 Task: Open an excel sheet and write heading  Rise Sales. Add 10 people name  'David White, Emily Green, Andrew Baker, Madison Evans, Logan King, Grace Hill, Gabriel Young, Elizabeth Flores, Samuel Reed, Avery Nelson'Item code in between  2020-2080. Product range in between  1000-10000. Add Products   TOMS Shoe, UGG Shoe, Wolverine Shoe, Z-Coil Shoe, Adidas shoe, Gucci T-shirt, Louis Vuitton bag, Zara Shirt, H&M jeans, Chanel perfume.Choose quantity  1 to 10 commission 2 percent Total Add Amount. Save page  Rise Sales templetes book
Action: Mouse moved to (105, 175)
Screenshot: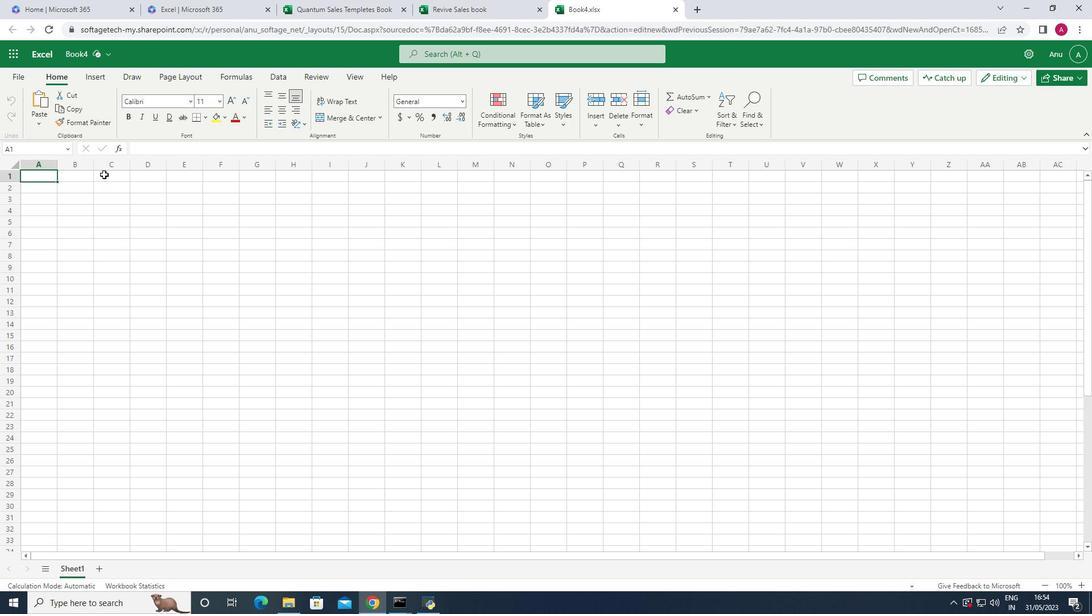 
Action: Mouse pressed left at (105, 175)
Screenshot: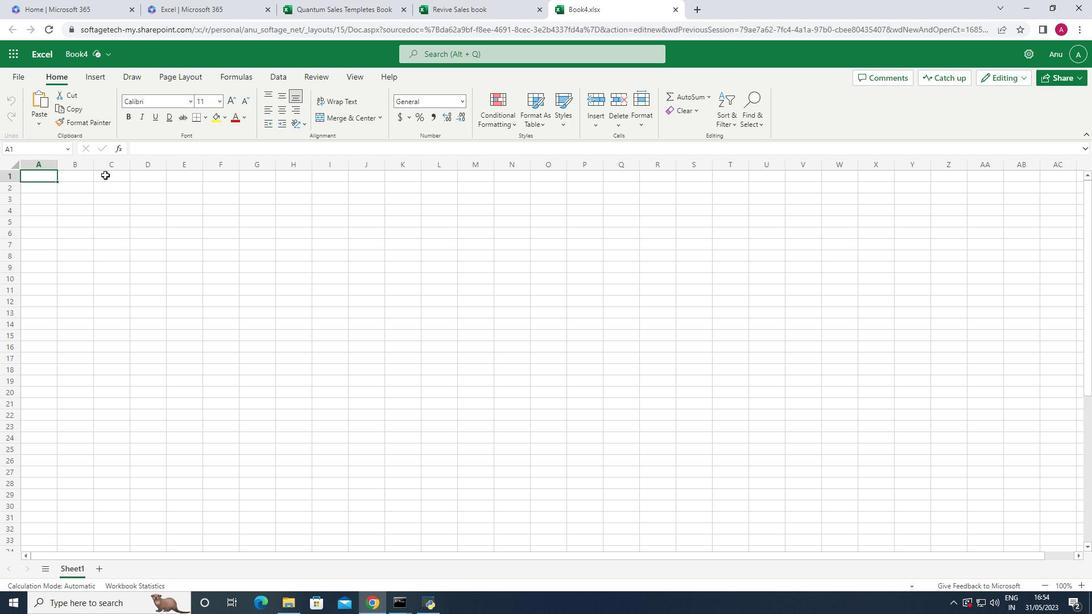 
Action: Key pressed <Key.shift><Key.shift><Key.shift><Key.shift><Key.shift><Key.shift><Key.shift>Rise<Key.space><Key.shift>Sales<Key.down>
Screenshot: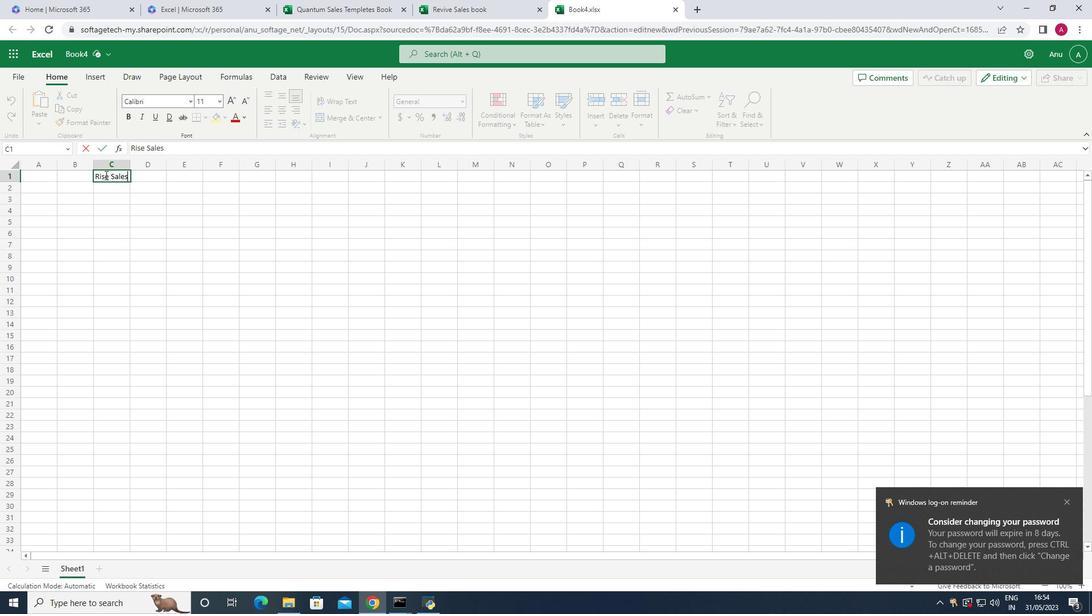 
Action: Mouse moved to (1063, 501)
Screenshot: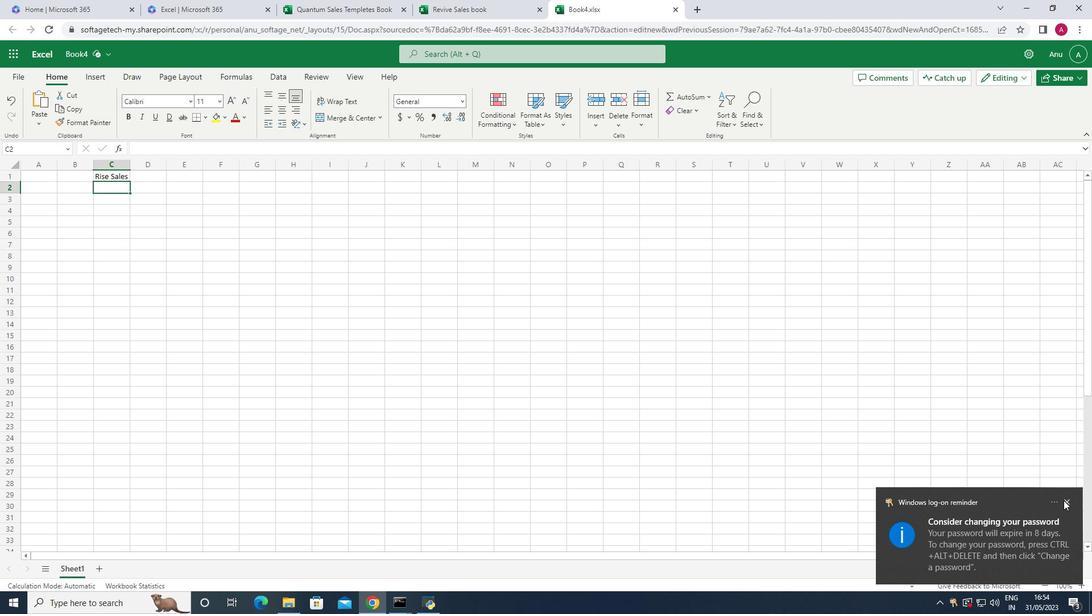 
Action: Mouse pressed left at (1063, 501)
Screenshot: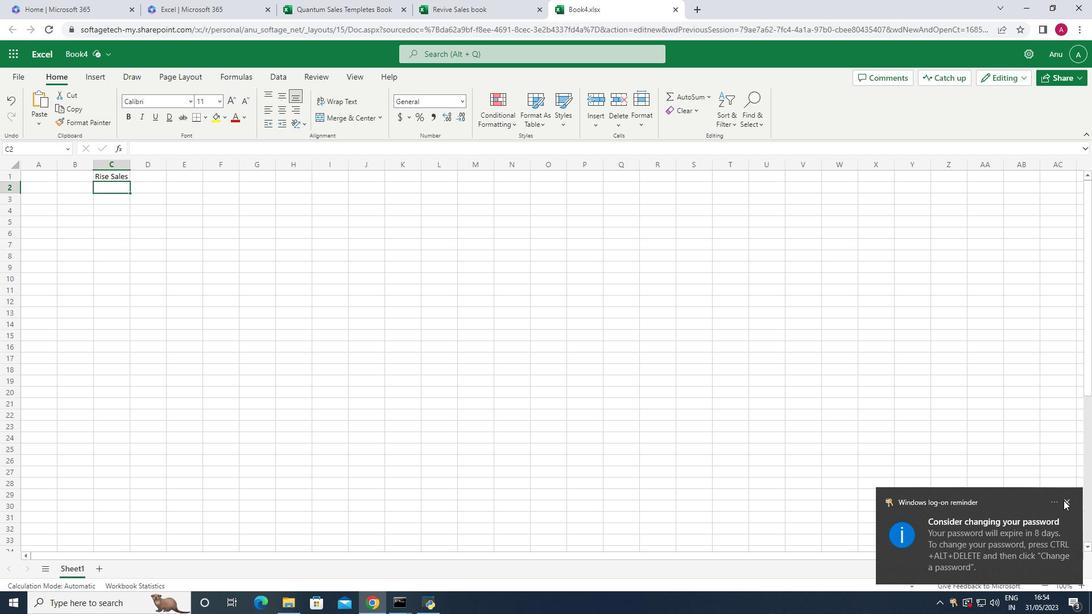 
Action: Mouse moved to (48, 190)
Screenshot: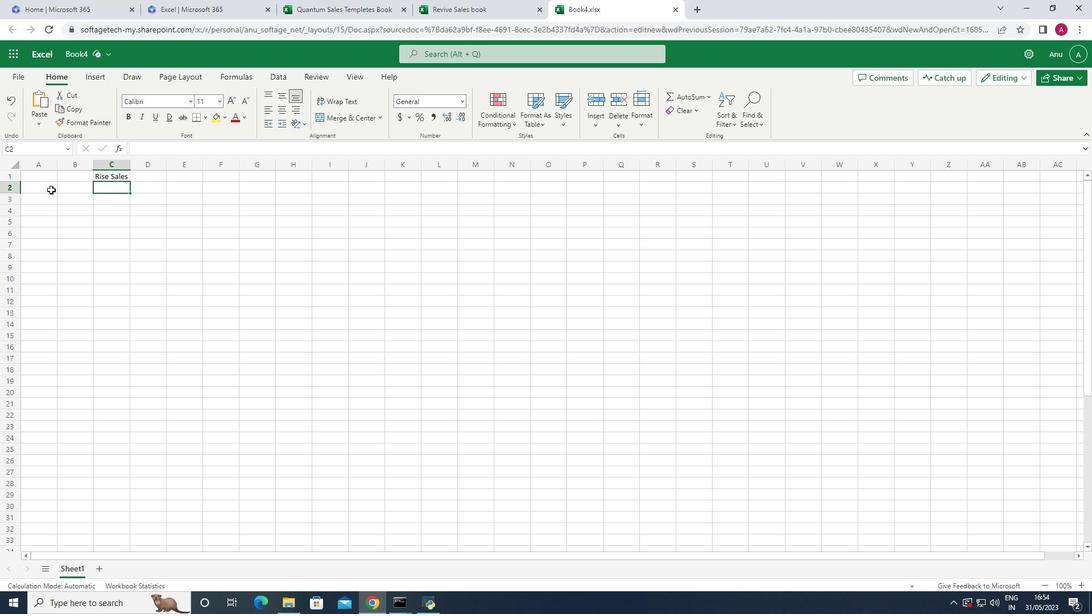 
Action: Mouse pressed left at (48, 190)
Screenshot: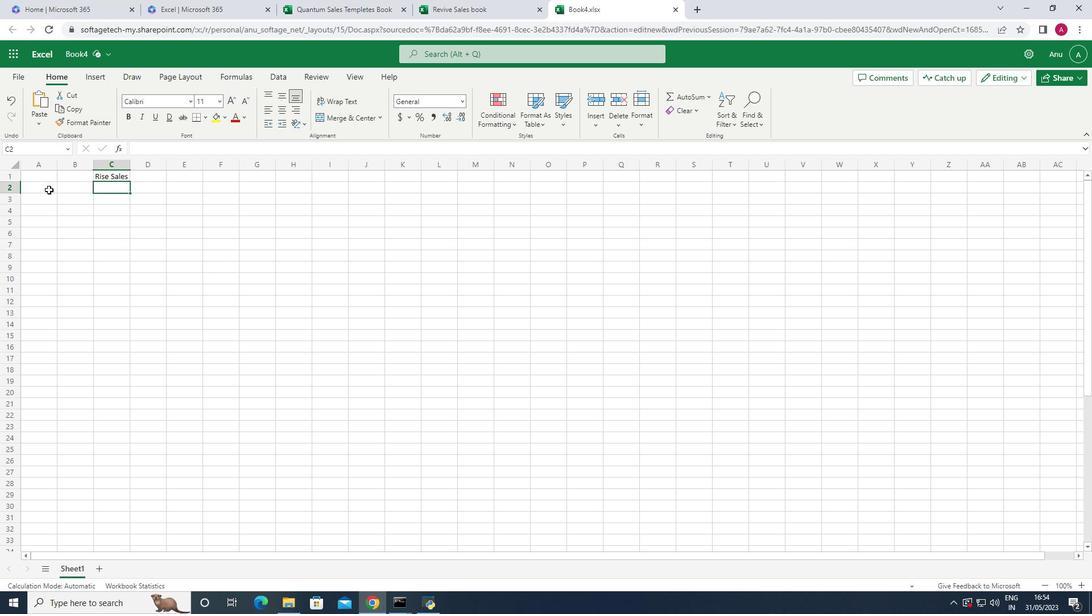 
Action: Key pressed <Key.shift>Name<Key.down><Key.shift>David<Key.space><Key.shift>White<Key.down><Key.shift>Emily<Key.space><Key.shift><Key.shift><Key.shift><Key.shift><Key.shift><Key.shift>Green<Key.down><Key.shift>Andrew<Key.space><Key.shift>Baker<Key.down><Key.shift>Madison<Key.space><Key.shift>Evans<Key.down><Key.shift>Logan<Key.space><Key.shift>King<Key.down><Key.shift><Key.shift><Key.shift><Key.shift><Key.shift><Key.shift><Key.shift><Key.shift><Key.shift><Key.shift><Key.shift>Grace<Key.space><Key.shift><Key.shift><Key.shift><Key.shift>Hill<Key.down><Key.shift>Gar<Key.backspace>briel<Key.space><Key.shift>Young<Key.down><Key.shift>Elizabeth<Key.space><Key.shift><Key.shift><Key.shift>Flores<Key.down><Key.shift>Samuel<Key.space><Key.shift>Reed<Key.down><Key.shift>Avery<Key.space><Key.shift>Nelson
Screenshot: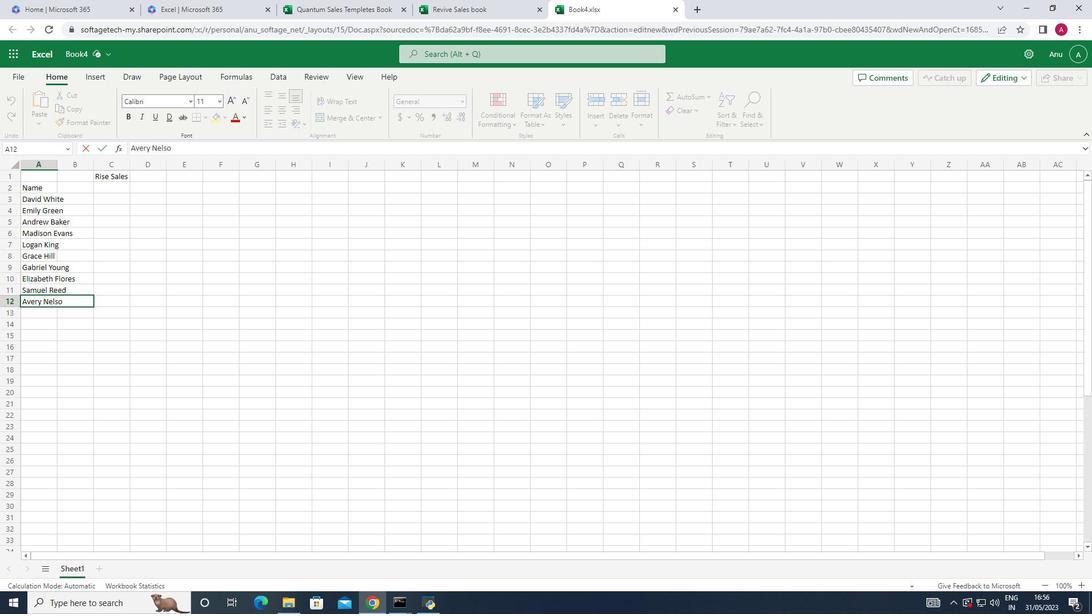 
Action: Mouse moved to (55, 161)
Screenshot: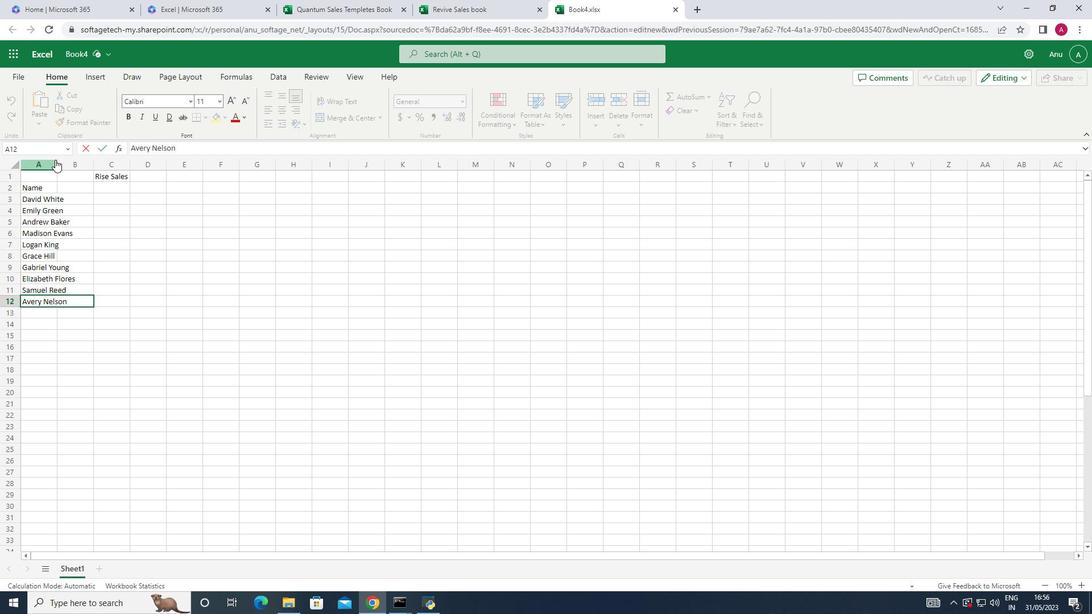 
Action: Mouse pressed left at (55, 161)
Screenshot: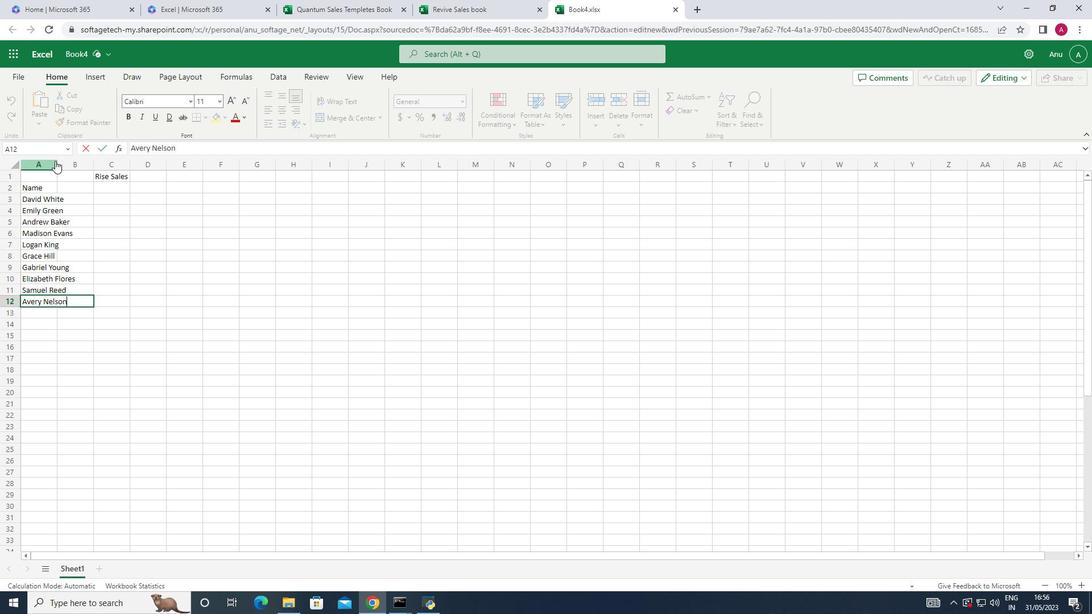 
Action: Mouse moved to (58, 164)
Screenshot: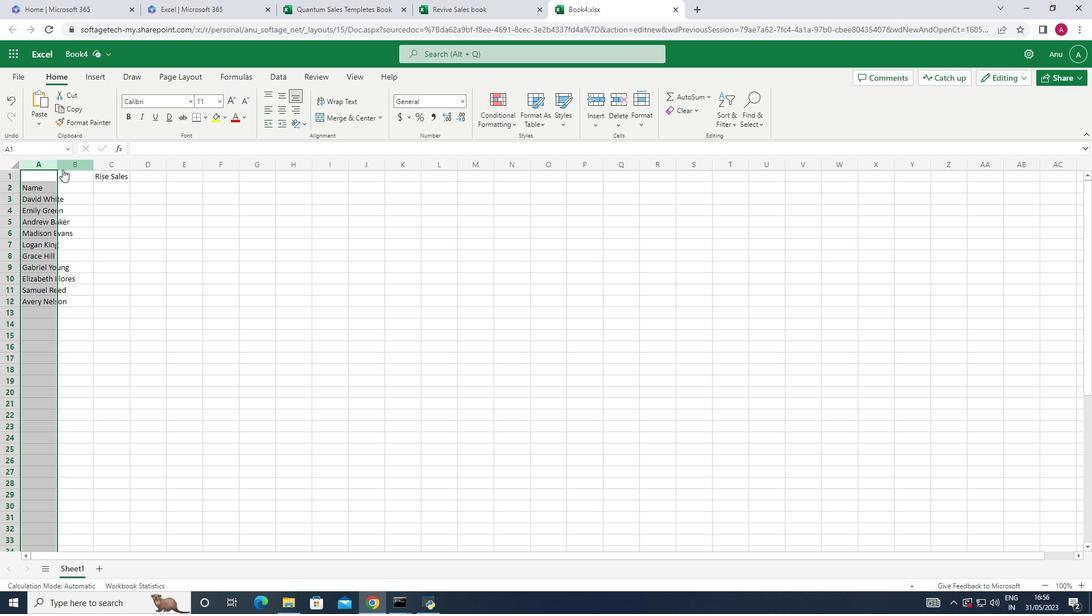 
Action: Mouse pressed left at (58, 164)
Screenshot: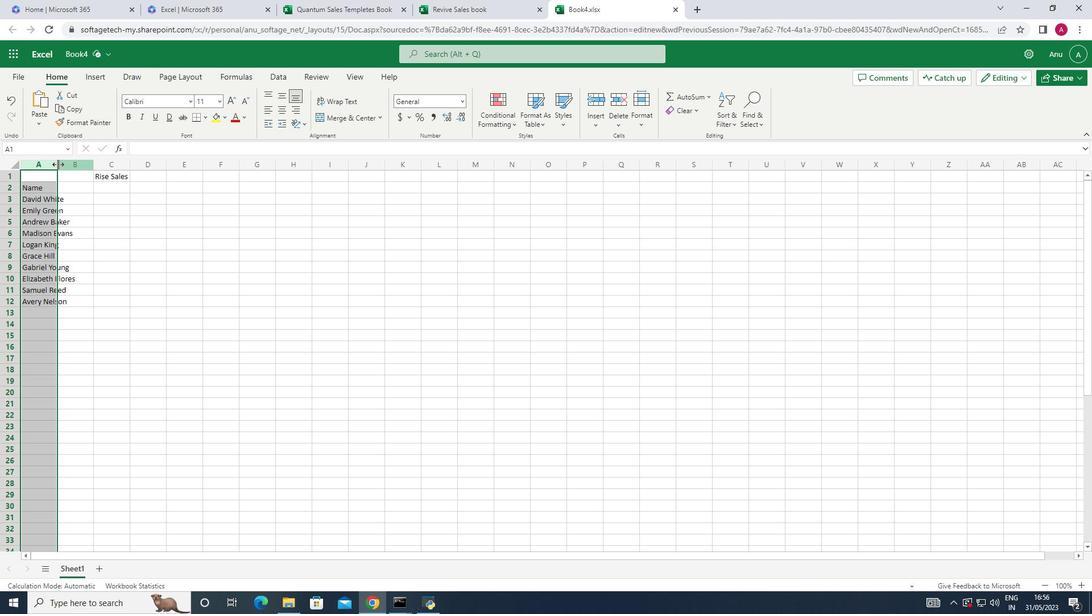 
Action: Mouse pressed left at (58, 164)
Screenshot: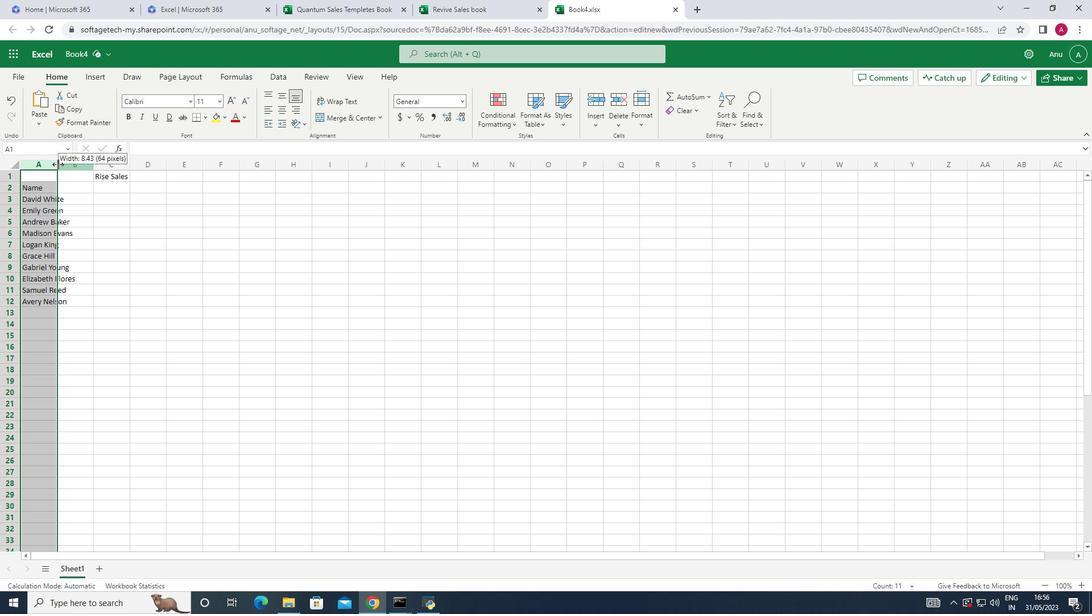 
Action: Mouse moved to (103, 188)
Screenshot: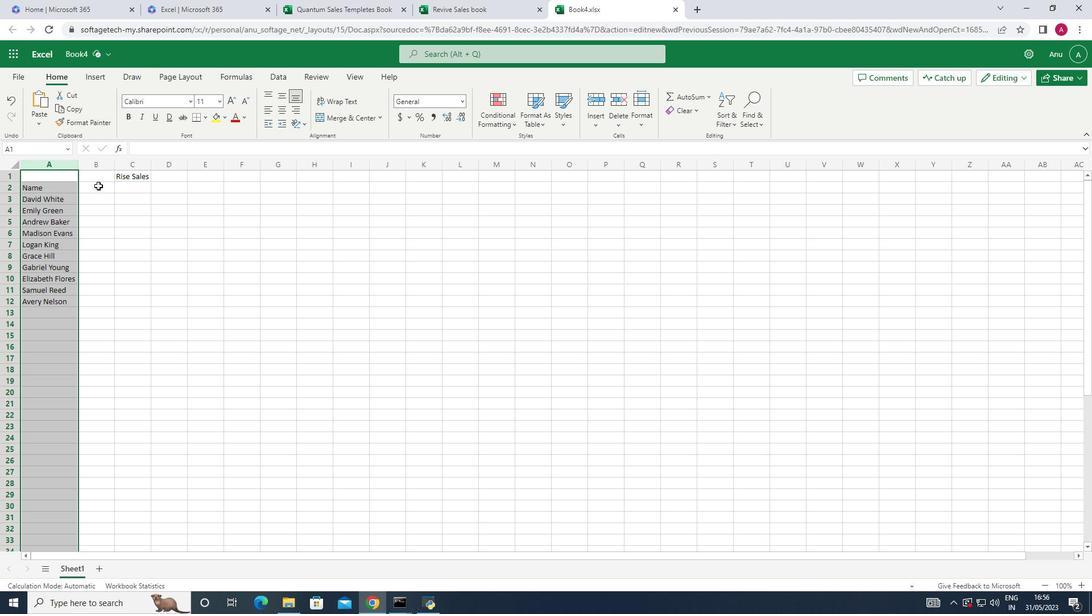 
Action: Mouse pressed left at (103, 188)
Screenshot: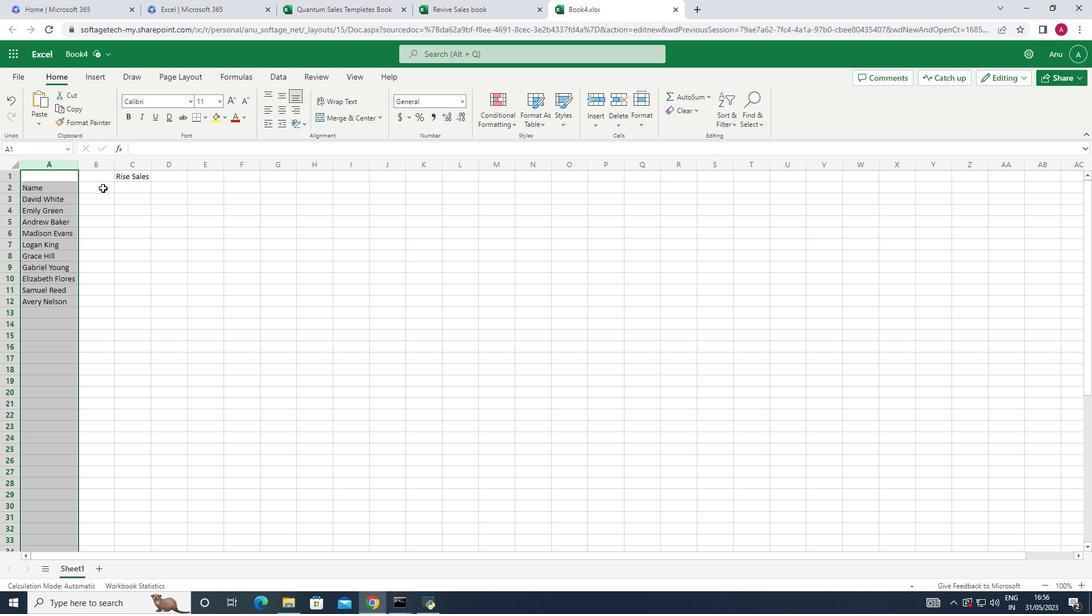 
Action: Key pressed <Key.shift_r><Key.shift_r><Key.shift_r><Key.shift_r><Key.shift_r><Key.shift_r><Key.shift_r><Key.shift_r><Key.shift_r><Key.shift_r><Key.shift_r><Key.shift_r><Key.shift_r><Key.shift_r><Key.shift_r><Key.shift_r><Key.shift_r><Key.shift_r><Key.shift_r><Key.shift_r><Key.shift_r><Key.shift_r><Key.shift_r><Key.shift_r><Key.shift_r><Key.shift_r><Key.shift_r><Key.shift_r><Key.shift_r><Key.shift_r><Key.shift_r><Key.shift_r><Key.shift_r><Key.shift_r><Key.shift_r><Key.shift_r><Key.shift_r><Key.shift_r><Key.shift_r><Key.shift_r><Key.shift_r><Key.shift_r><Key.shift_r><Key.shift_r><Key.shift_r><Key.shift_r><Key.shift_r><Key.shift_r><Key.shift_r><Key.shift_r><Key.shift_r><Key.shift_r>Iteam<Key.space><Key.shift>Code
Screenshot: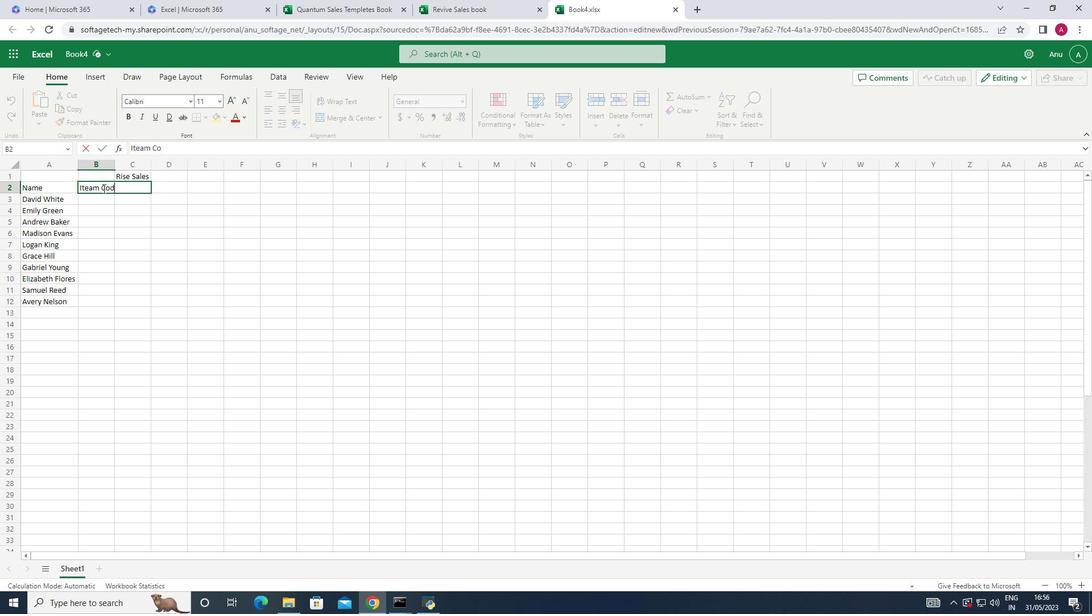 
Action: Mouse moved to (103, 200)
Screenshot: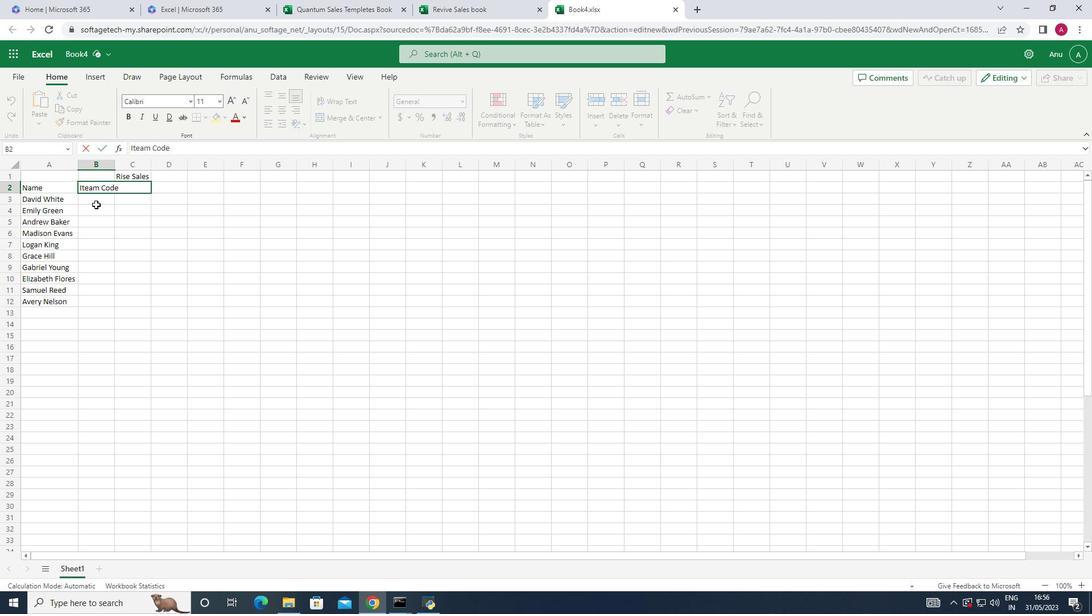 
Action: Mouse pressed left at (103, 200)
Screenshot: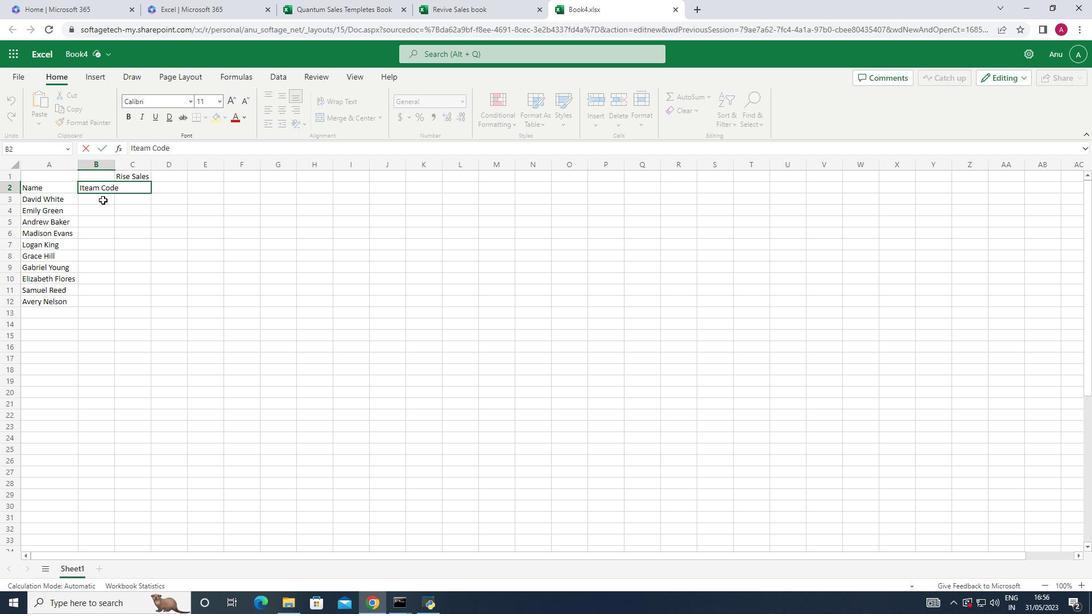 
Action: Mouse moved to (105, 198)
Screenshot: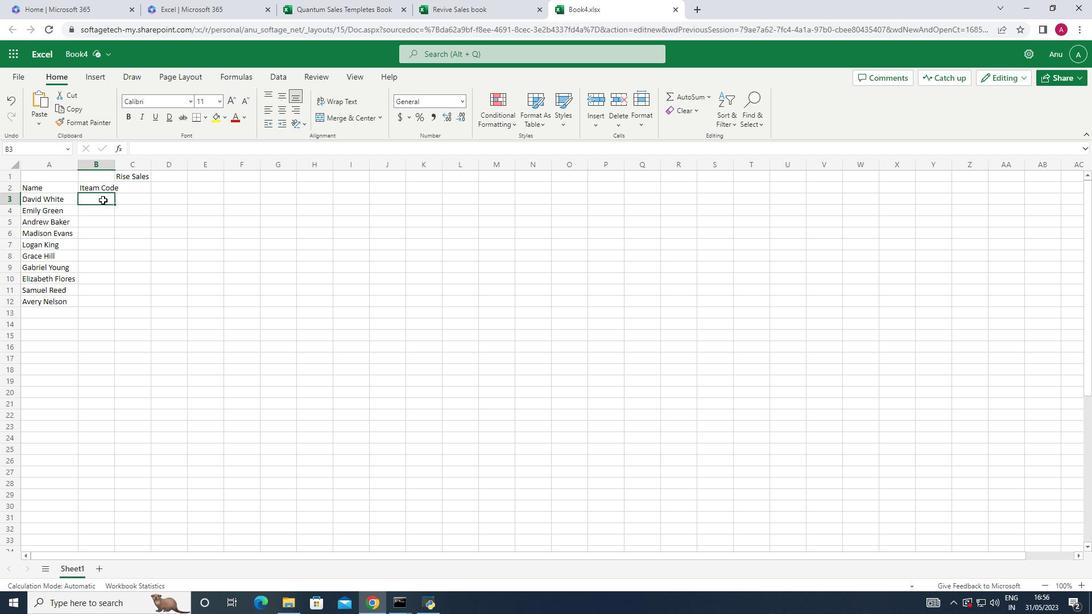 
Action: Key pressed 2020<Key.down>2025<Key.right><Key.left><Key.down>2034<Key.down>2038<Key.down>2045<Key.down>2056<Key.down>2072<Key.down>2077<Key.down>2079<Key.down>2080
Screenshot: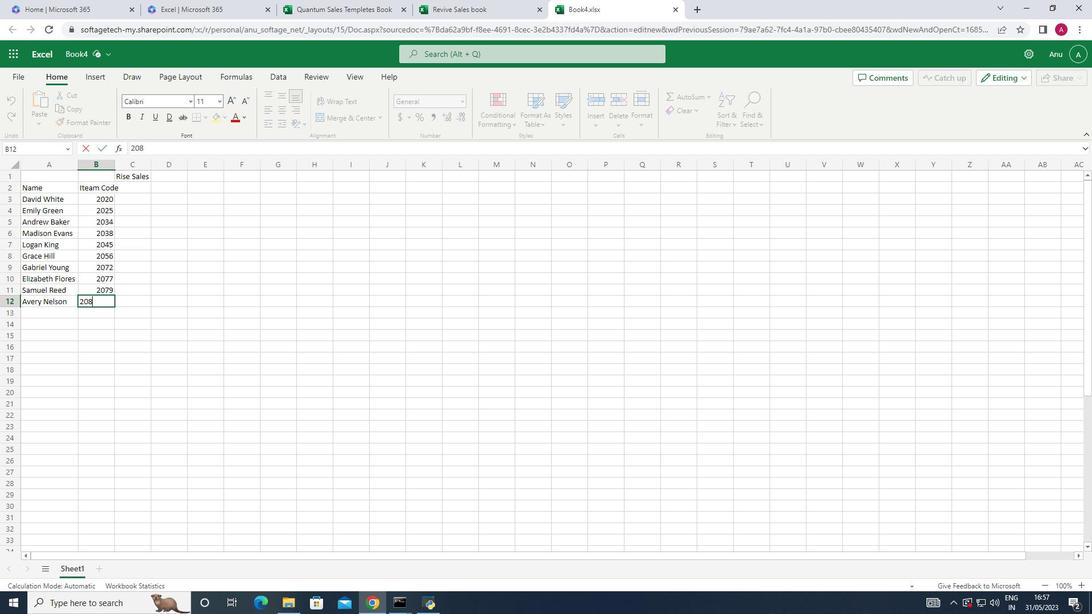 
Action: Mouse moved to (137, 184)
Screenshot: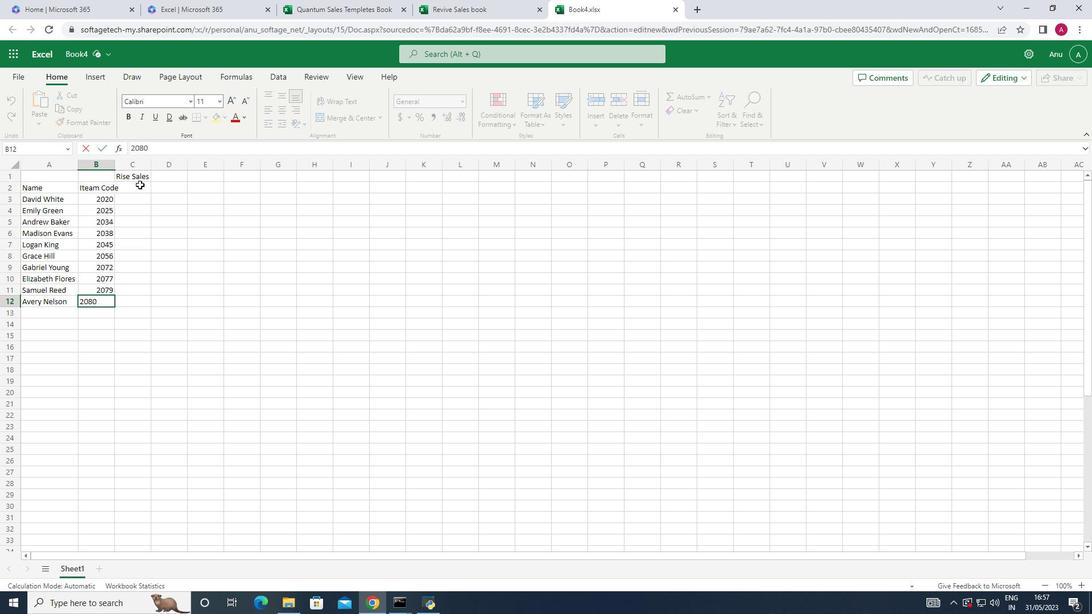 
Action: Mouse pressed left at (137, 184)
Screenshot: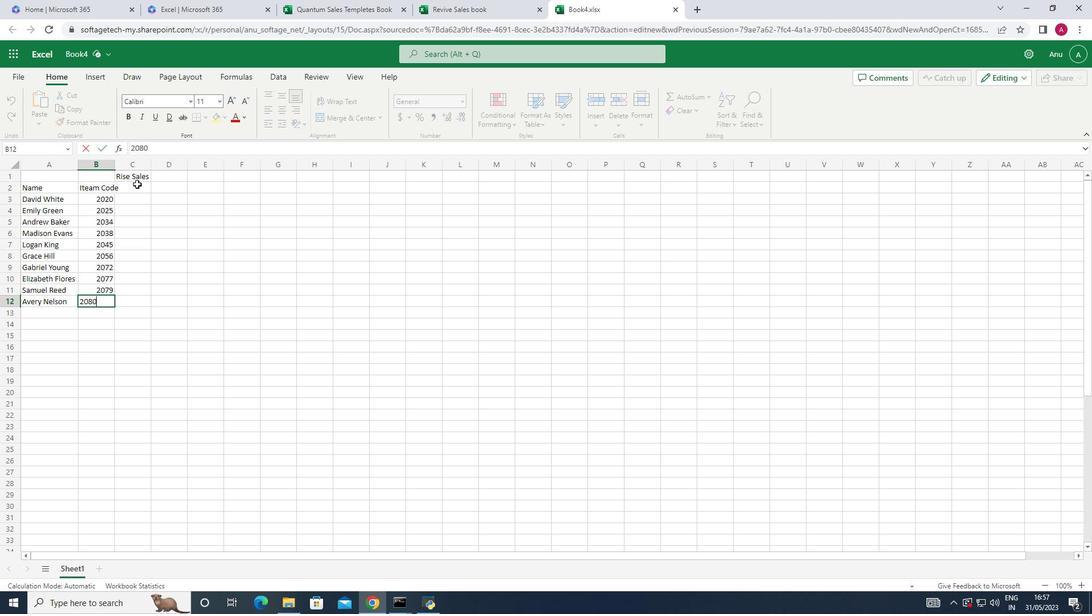 
Action: Key pressed <Key.shift_r>Product<Key.space><Key.shift>Range<Key.down>
Screenshot: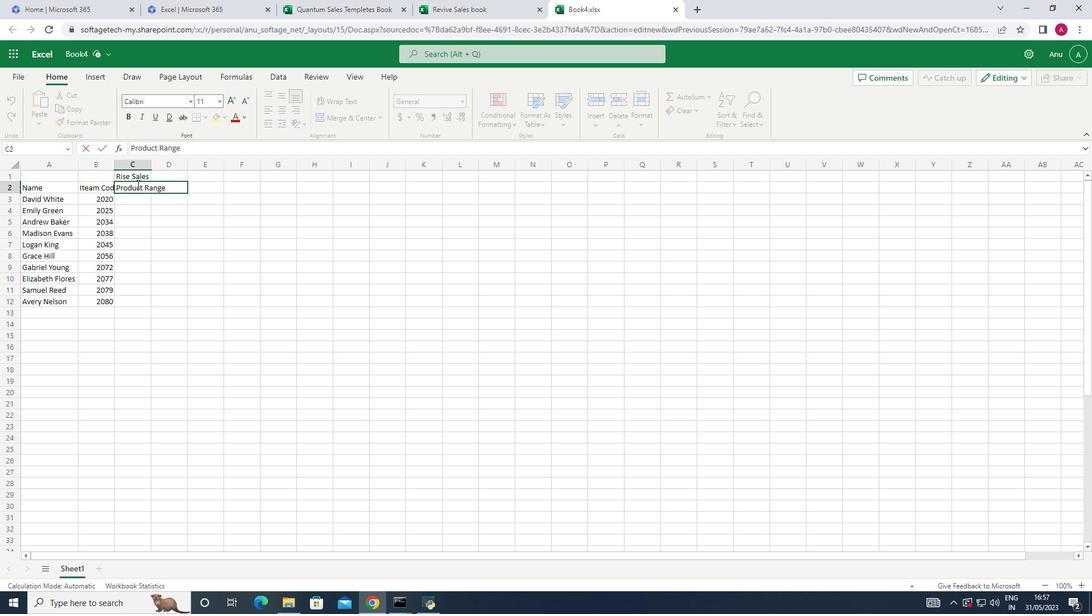 
Action: Mouse moved to (134, 197)
Screenshot: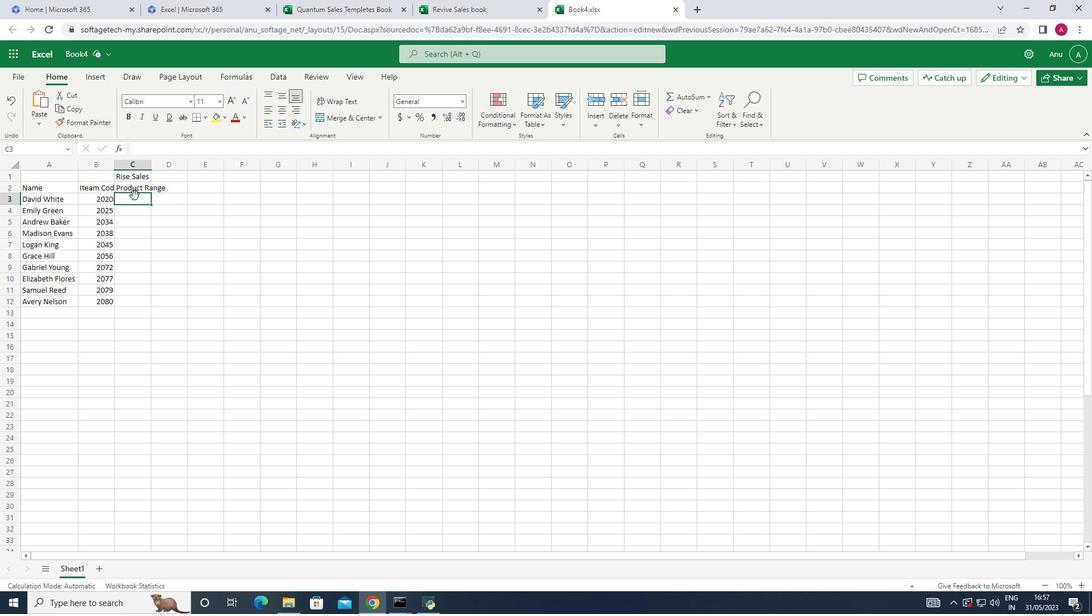 
Action: Key pressed 1000<Key.down>1300<Key.down>1800<Key.down>3000<Key.down>3800<Key.down>4500<Key.down>5800<Key.down>7700<Key.down>8700<Key.down>10000
Screenshot: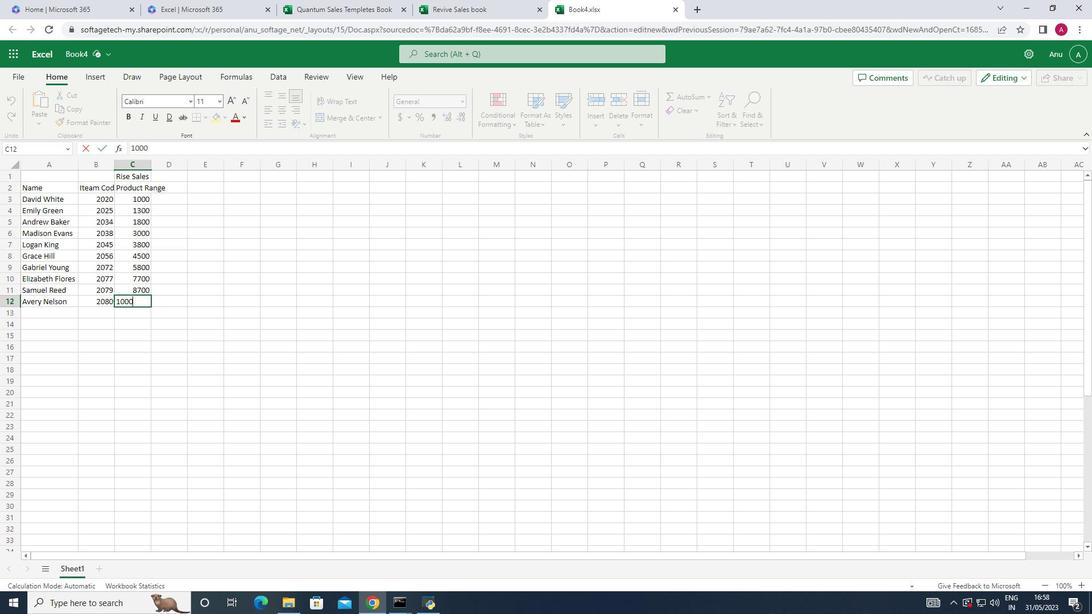 
Action: Mouse moved to (152, 163)
Screenshot: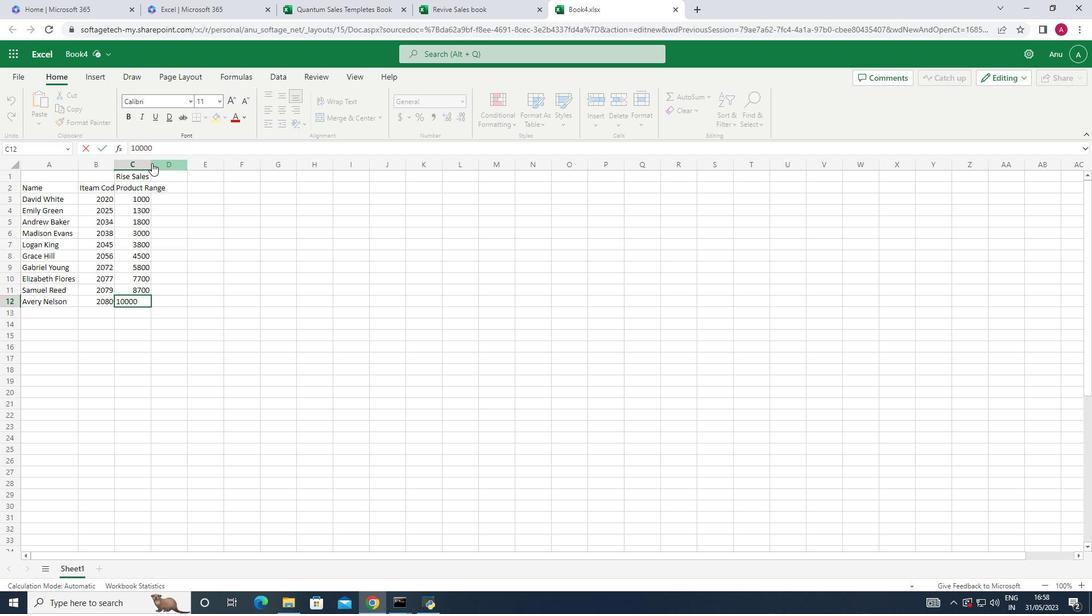 
Action: Mouse pressed left at (152, 163)
Screenshot: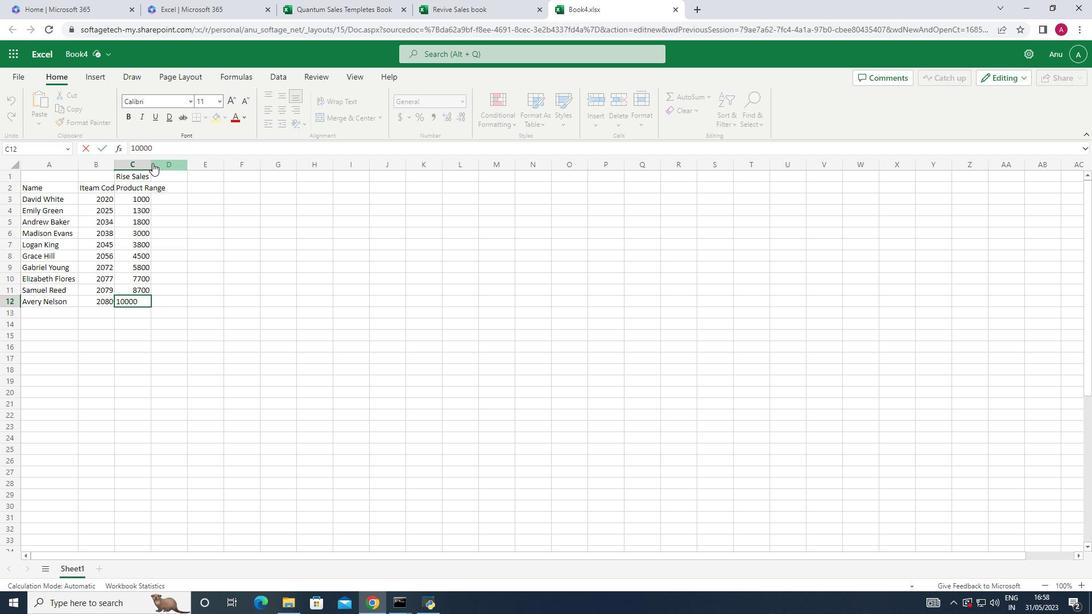 
Action: Mouse pressed left at (152, 163)
Screenshot: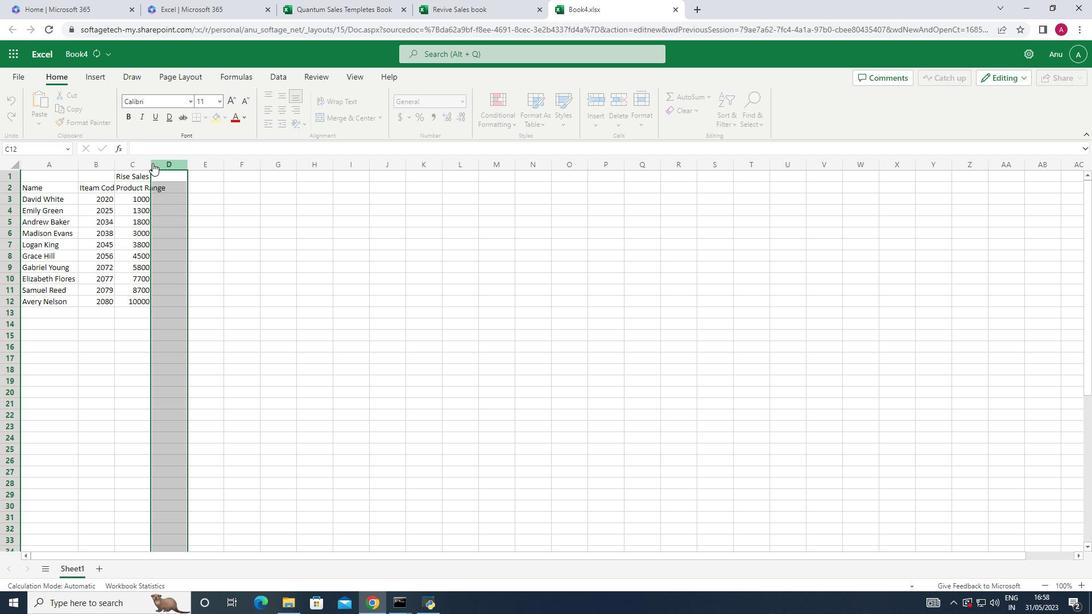 
Action: Mouse moved to (184, 188)
Screenshot: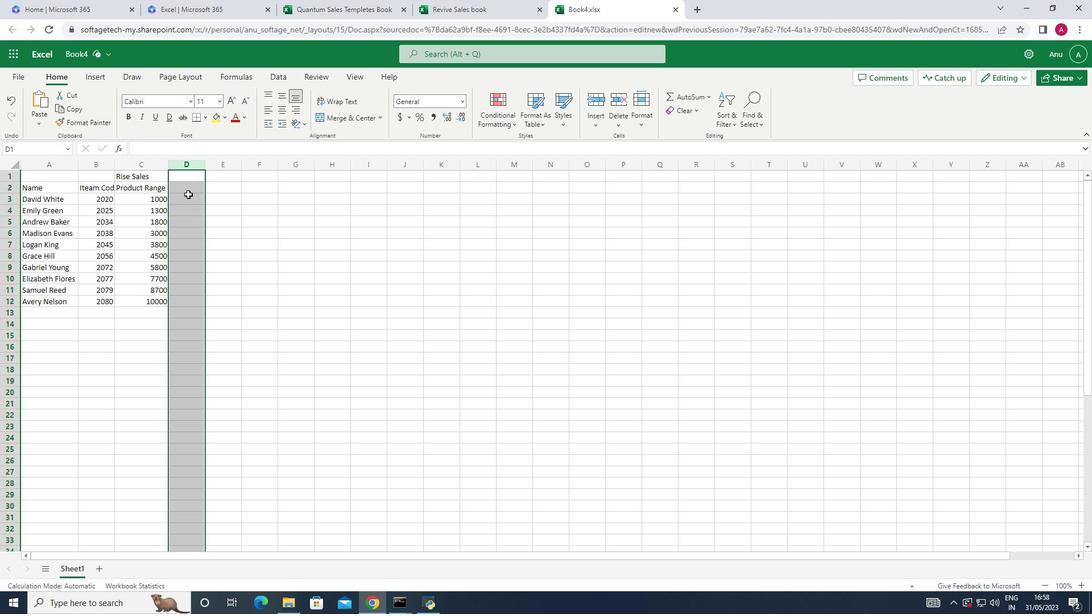 
Action: Mouse pressed left at (184, 188)
Screenshot: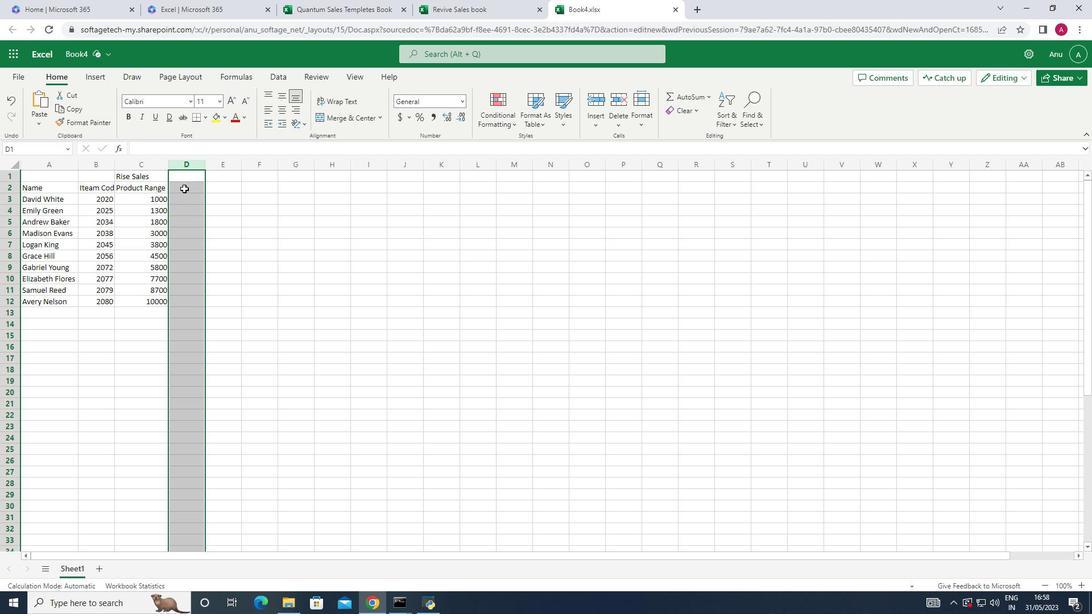 
Action: Key pressed <Key.shift_r>Products<Key.down><Key.shift>TOMS<Key.space><Key.shift>Shoe<Key.down><Key.shift>UGG<Key.space><Key.shift>Shoe<Key.down><Key.shift><Key.shift><Key.shift>Wolverine<Key.space><Key.shift>Shoe<Key.down><Key.shift><Key.shift>Z-<Key.shift>Coil<Key.space><Key.shift>Shoe<Key.down><Key.shift><Key.shift>Adidas<Key.space><Key.shift>Shoe<Key.down><Key.shift><Key.shift><Key.shift><Key.shift><Key.shift><Key.shift><Key.shift><Key.shift><Key.shift><Key.shift><Key.shift><Key.shift><Key.shift><Key.shift><Key.shift>Gucci<Key.space><Key.shift><Key.shift><Key.shift><Key.shift><Key.shift><Key.shift><Key.shift><Key.shift><Key.shift><Key.shift><Key.shift>T-<Key.shift>Shirt<Key.down><Key.shift>Louis<Key.space><Key.shift>Vuitton<Key.space><Key.shift><Key.shift><Key.shift><Key.shift>bag<Key.down><Key.shift><Key.shift><Key.shift><Key.shift><Key.shift><Key.shift><Key.shift><Key.shift><Key.shift><Key.shift>Zara<Key.space><Key.shift>Shirt<Key.down><Key.shift_r><Key.shift_r><Key.shift_r><Key.shift_r><Key.shift_r><Key.shift_r><Key.shift_r>H<Key.shift><Key.shift><Key.shift><Key.shift><Key.shift><Key.shift><Key.shift><Key.shift><Key.shift><Key.shift><Key.shift><Key.shift><Key.shift><Key.shift><Key.shift><Key.shift>&<Key.shift><Key.shift><Key.shift><Key.shift><Key.shift><Key.shift><Key.shift><Key.shift><Key.shift><Key.shift><Key.shift><Key.shift><Key.shift><Key.shift><Key.shift><Key.shift><Key.shift><Key.shift><Key.shift><Key.shift><Key.shift><Key.shift>M<Key.space>jeans<Key.down><Key.shift><Key.shift><Key.shift><Key.shift><Key.shift><Key.shift><Key.shift><Key.shift><Key.shift><Key.shift><Key.shift>Chanel<Key.space>perfume
Screenshot: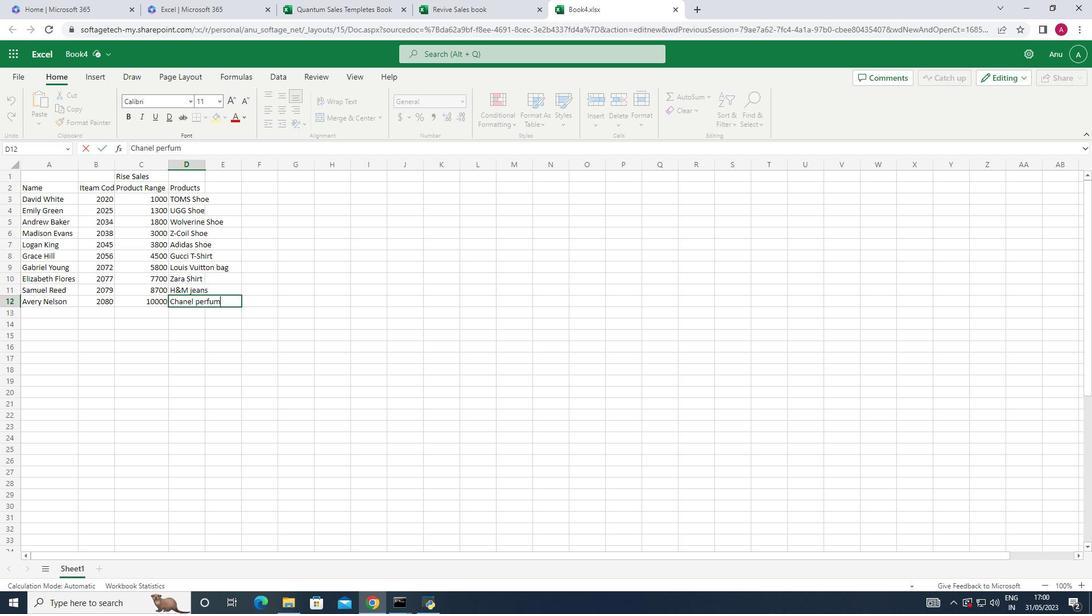 
Action: Mouse moved to (207, 163)
Screenshot: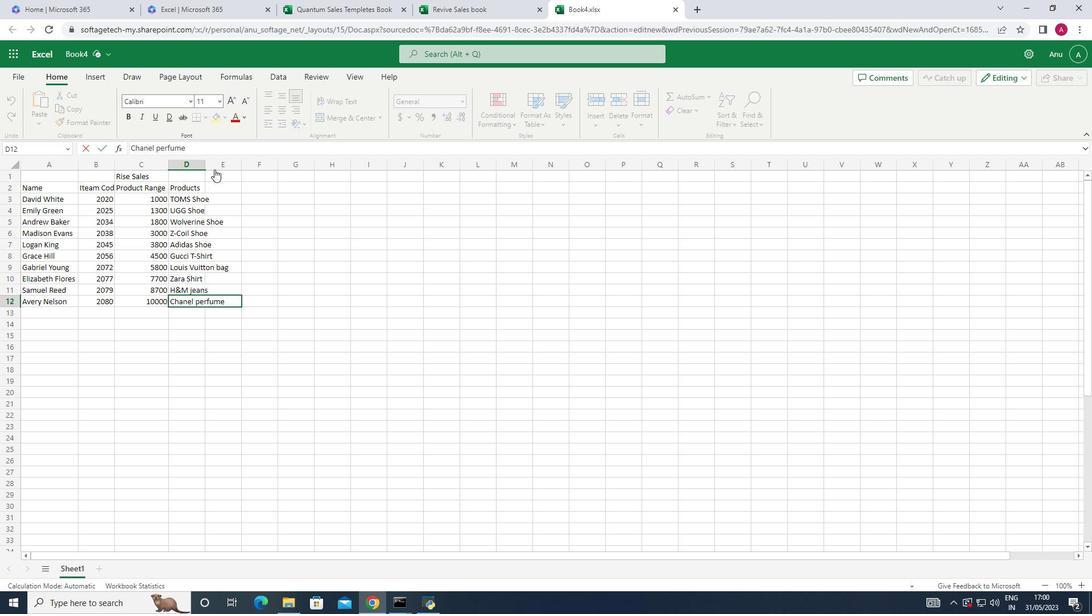 
Action: Mouse pressed left at (207, 163)
Screenshot: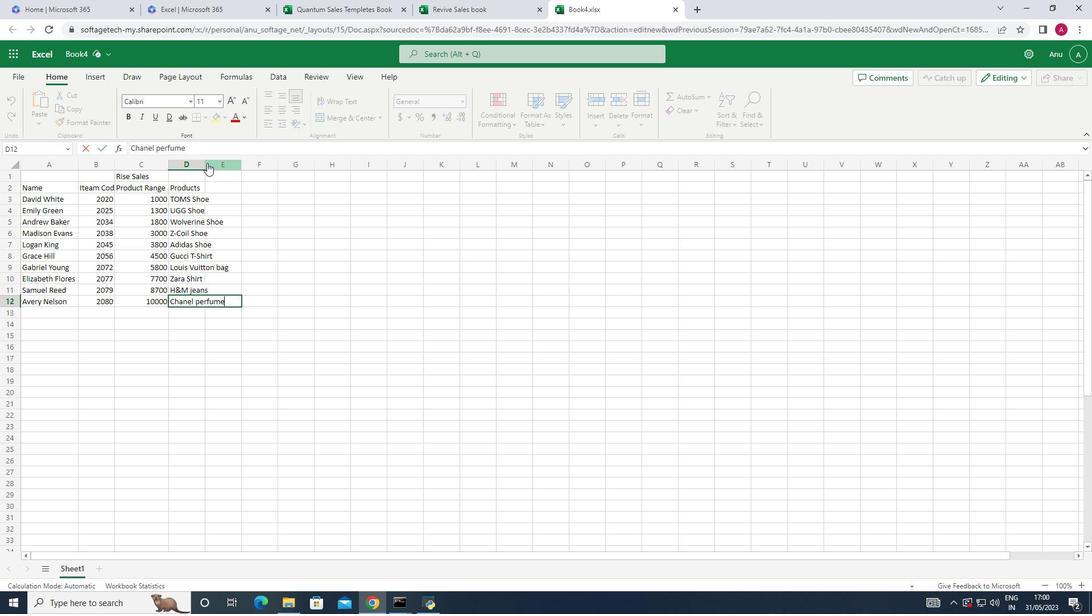 
Action: Mouse moved to (205, 165)
Screenshot: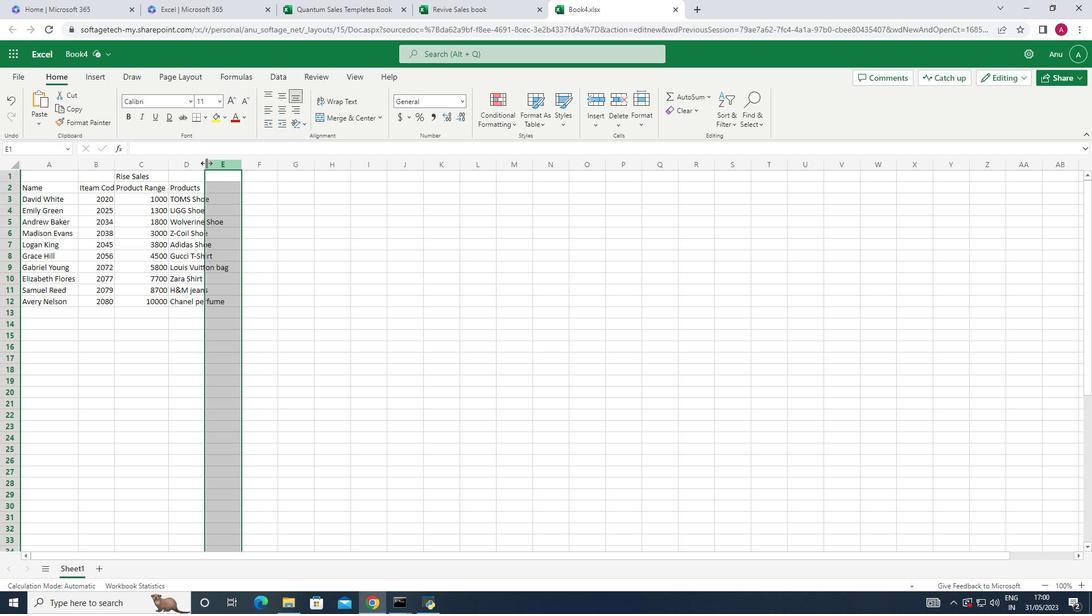 
Action: Mouse pressed left at (205, 165)
Screenshot: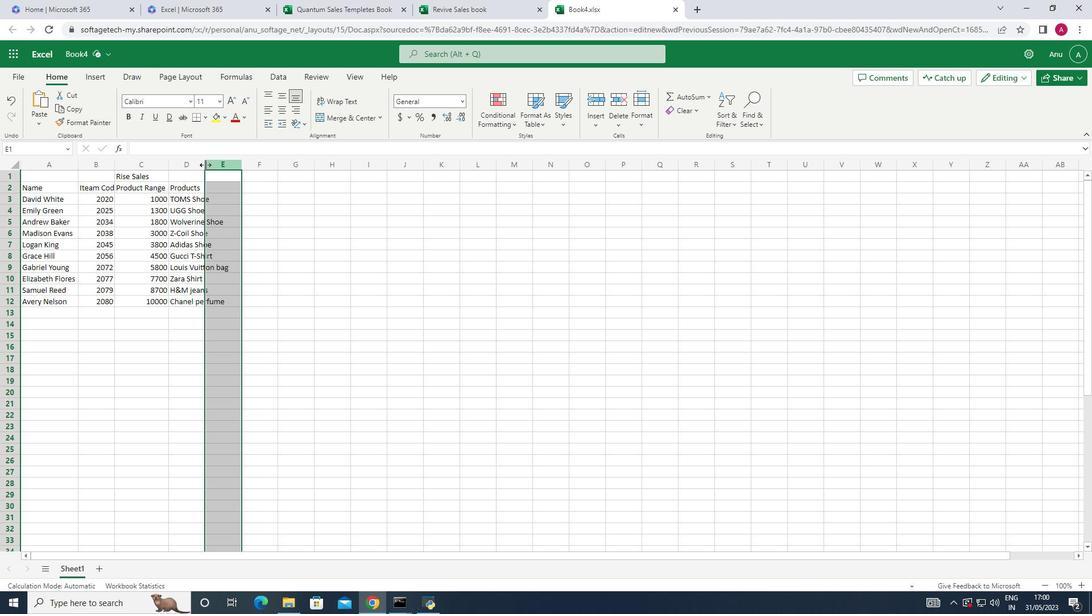 
Action: Mouse pressed left at (205, 165)
Screenshot: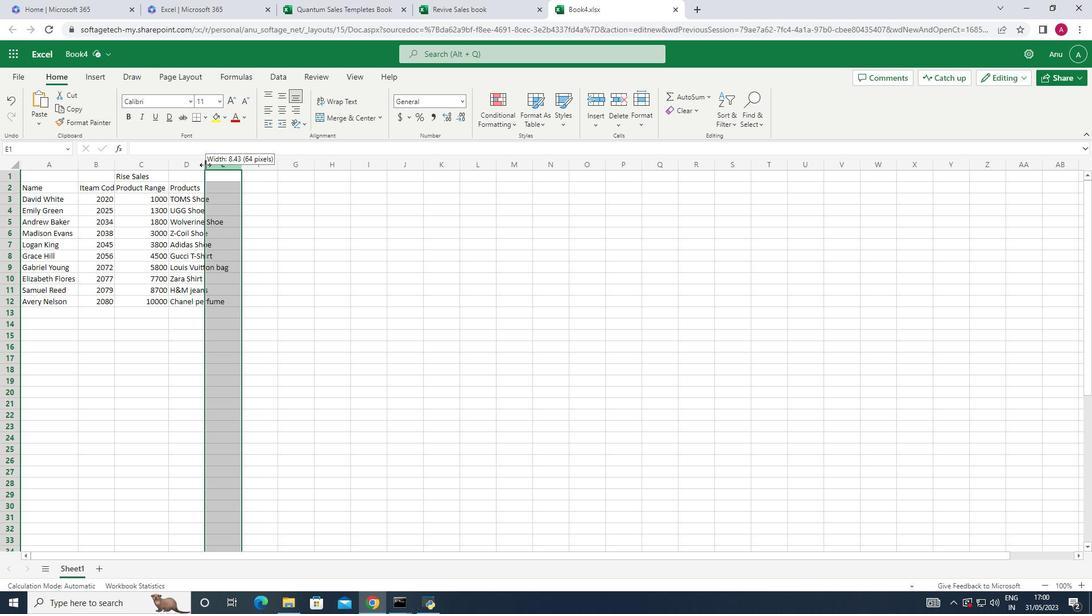 
Action: Mouse moved to (241, 190)
Screenshot: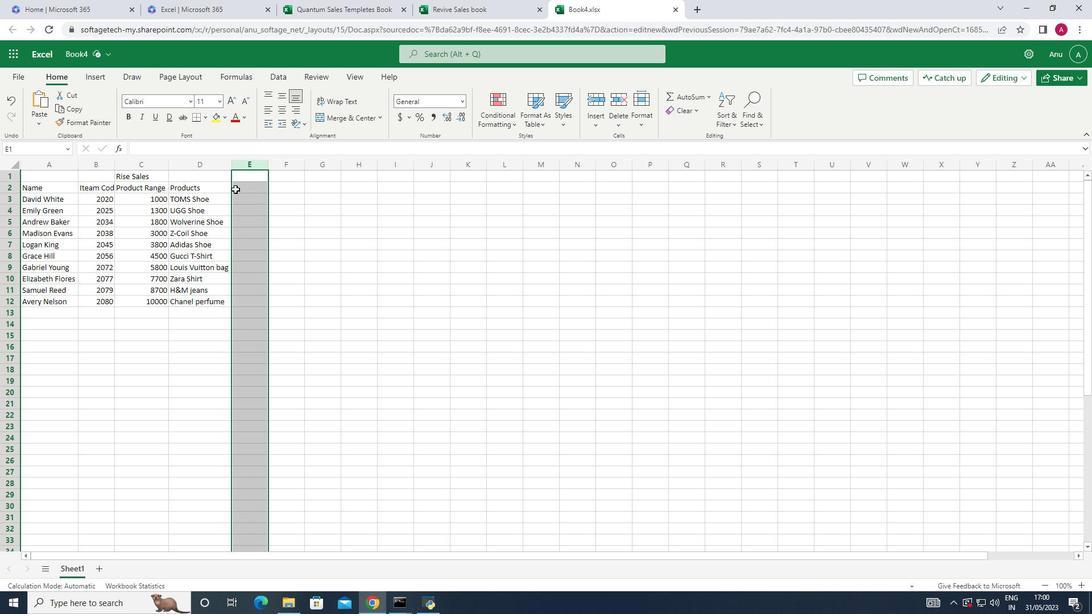 
Action: Mouse pressed left at (241, 190)
Screenshot: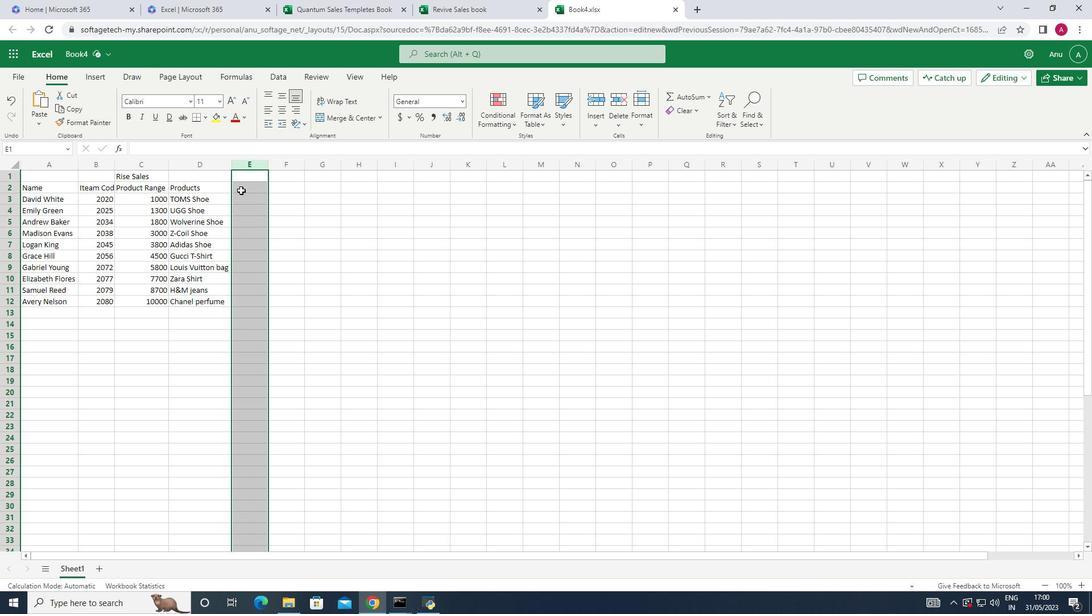 
Action: Key pressed <Key.shift>Quantity<Key.down>1<Key.down>2<Key.down>5<Key.down>4<Key.down>8<Key.down>9<Key.down>10<Key.down>5<Key.down>4<Key.down>6
Screenshot: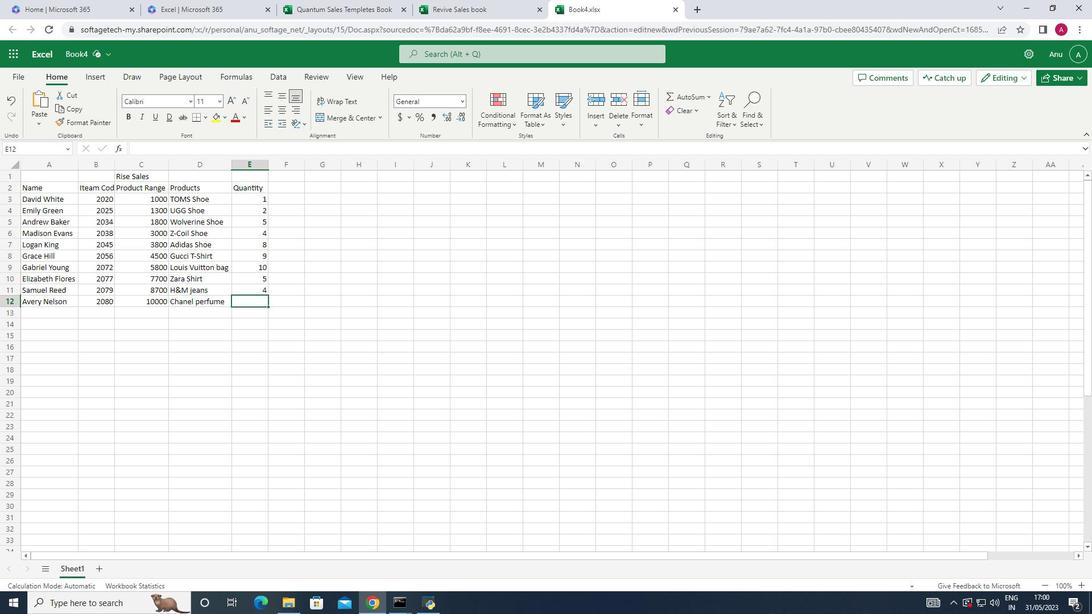 
Action: Mouse moved to (285, 186)
Screenshot: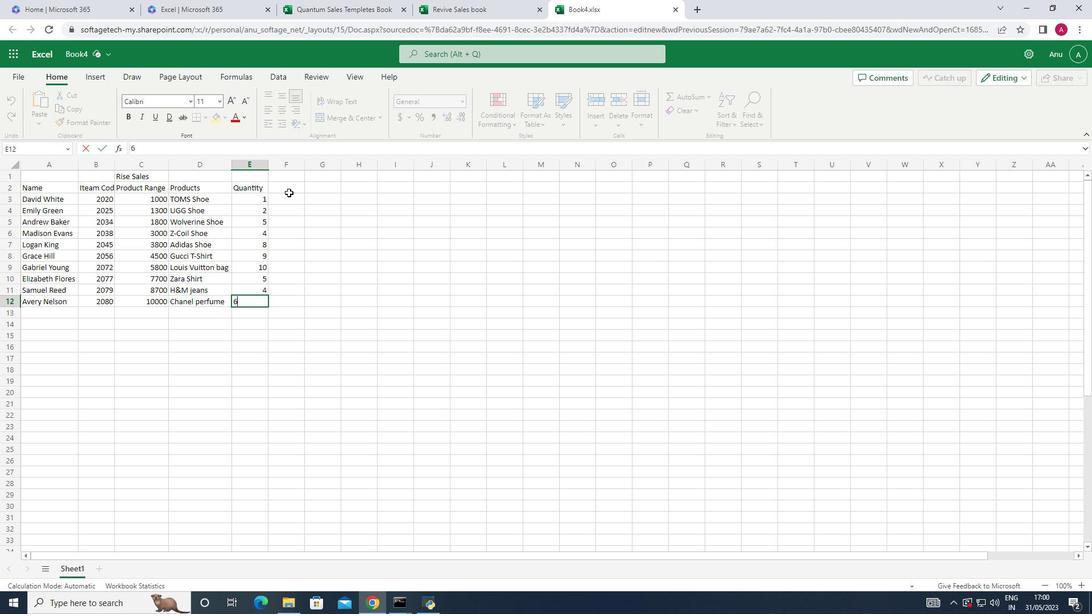
Action: Mouse pressed left at (285, 186)
Screenshot: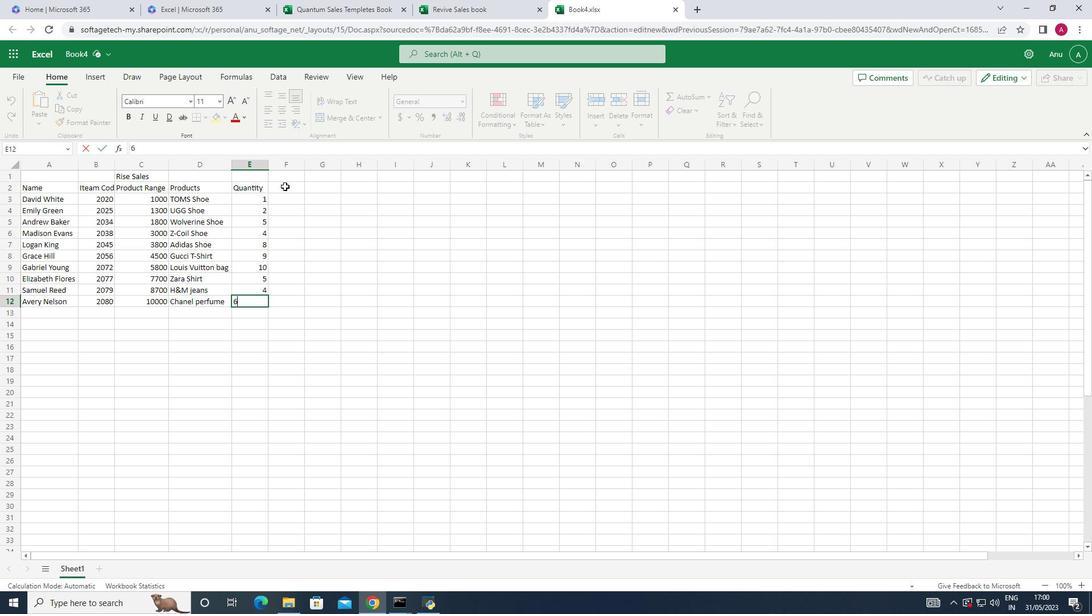 
Action: Key pressed <Key.shift>Total<Key.down>=
Screenshot: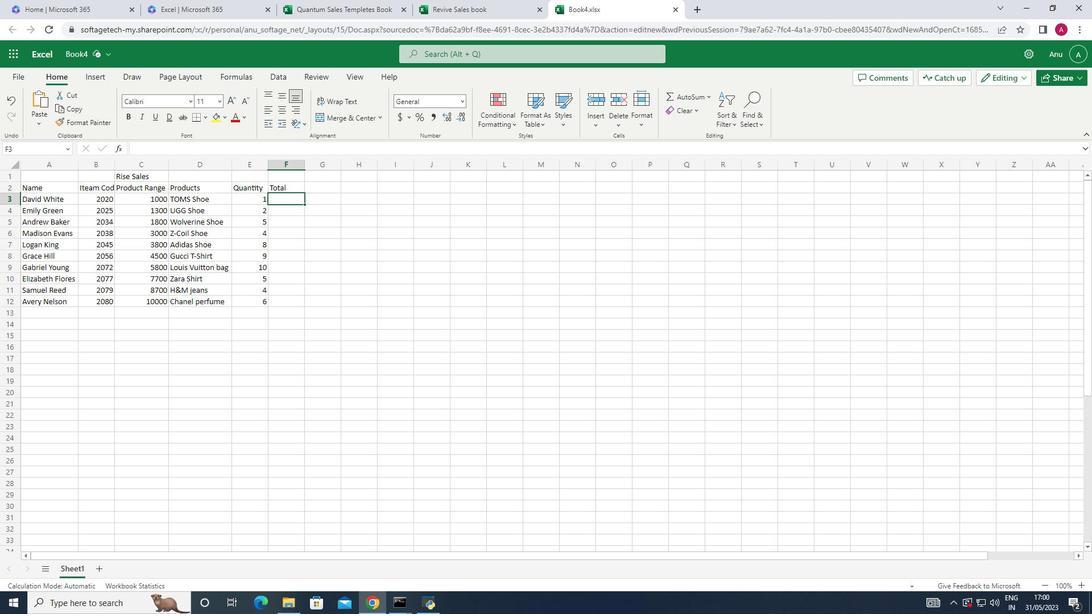 
Action: Mouse moved to (142, 198)
Screenshot: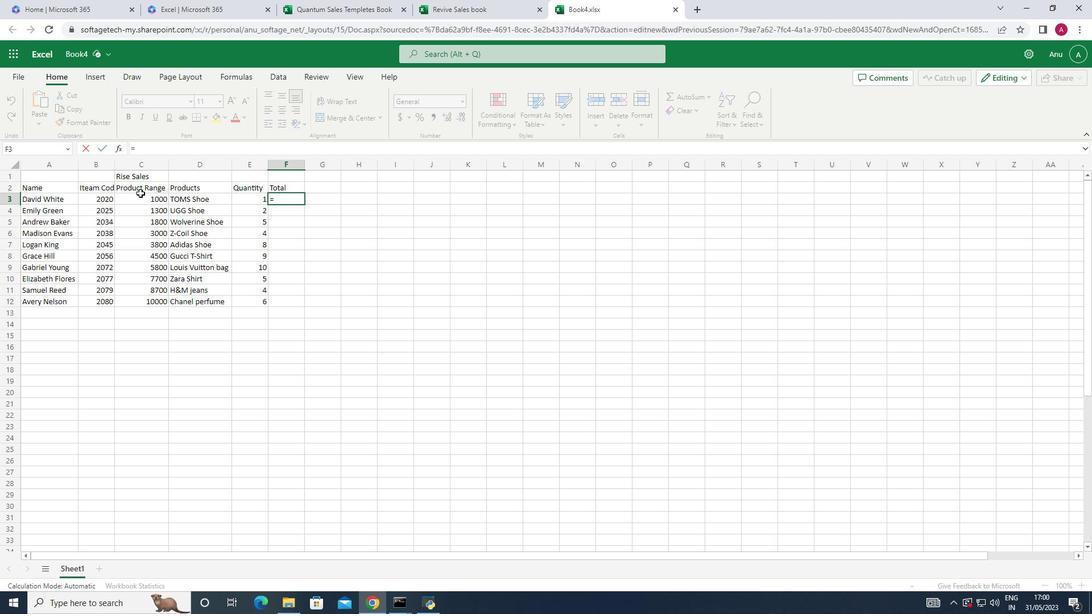 
Action: Mouse pressed left at (142, 198)
Screenshot: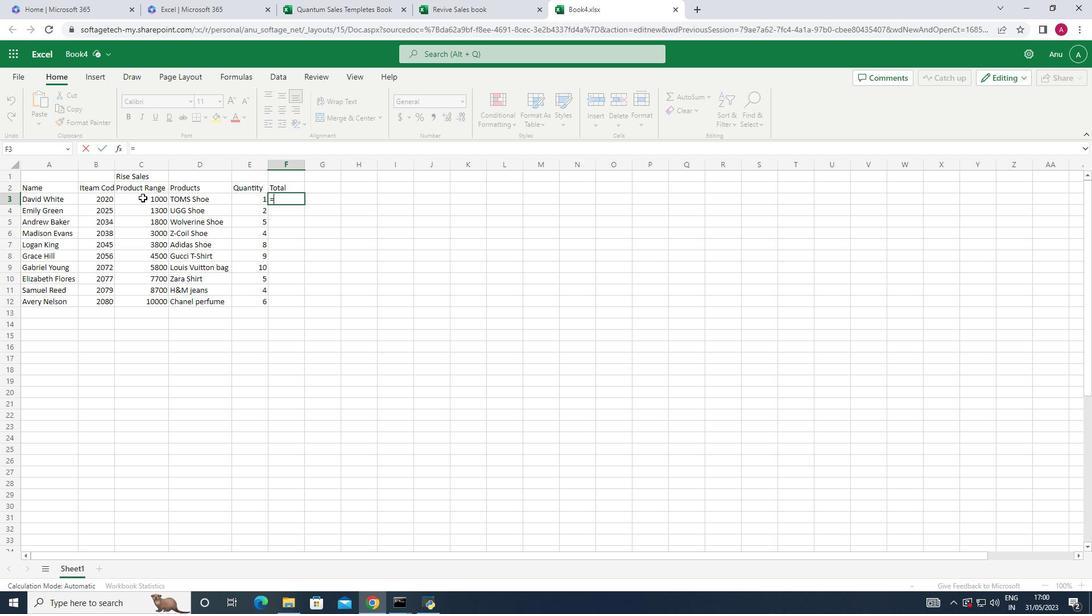 
Action: Mouse moved to (151, 192)
Screenshot: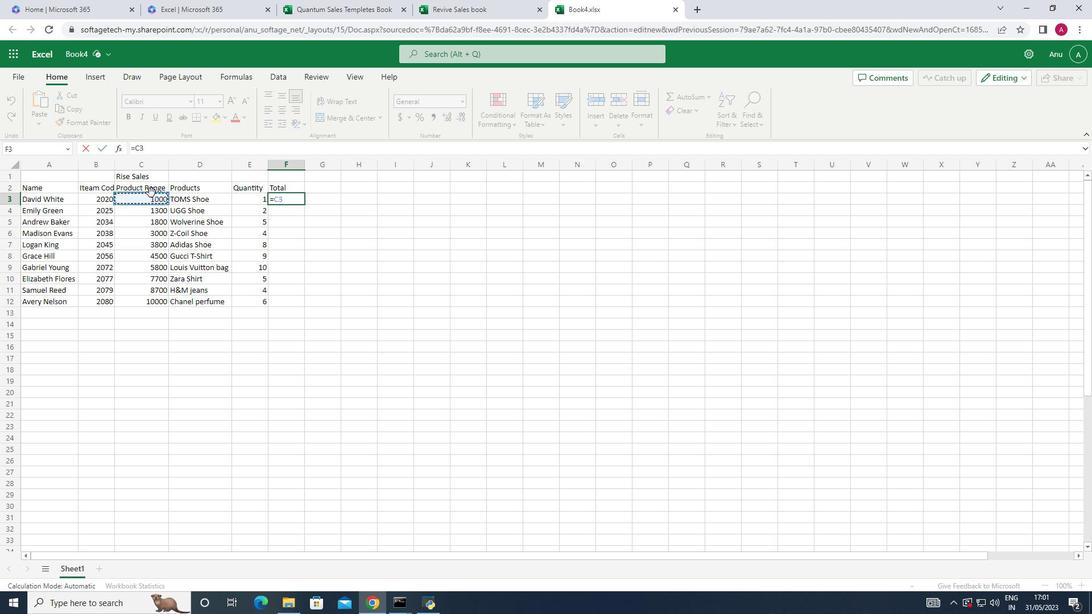 
Action: Key pressed *
Screenshot: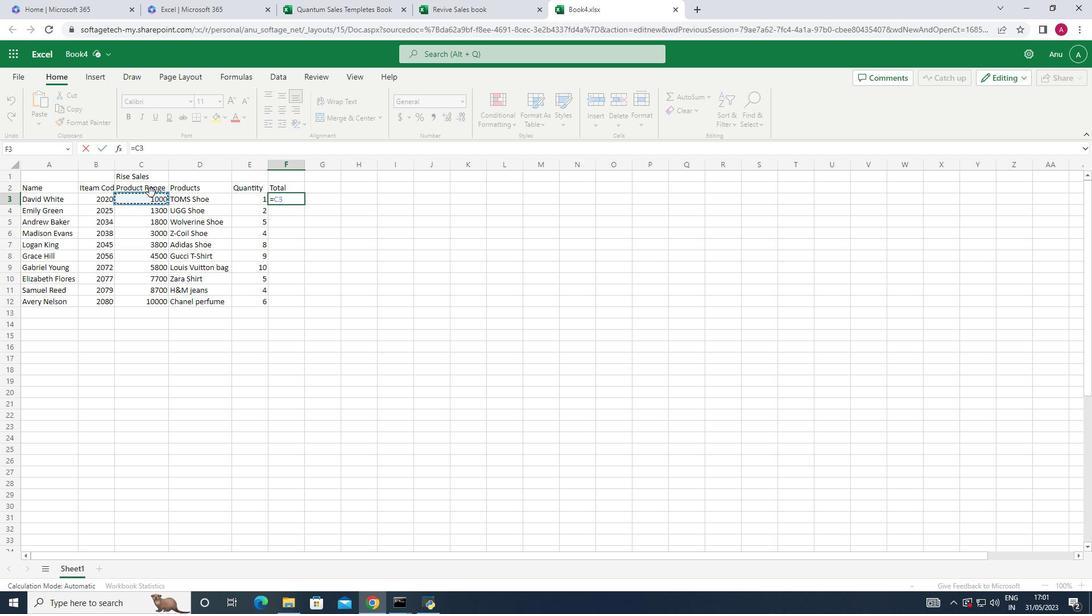 
Action: Mouse moved to (262, 202)
Screenshot: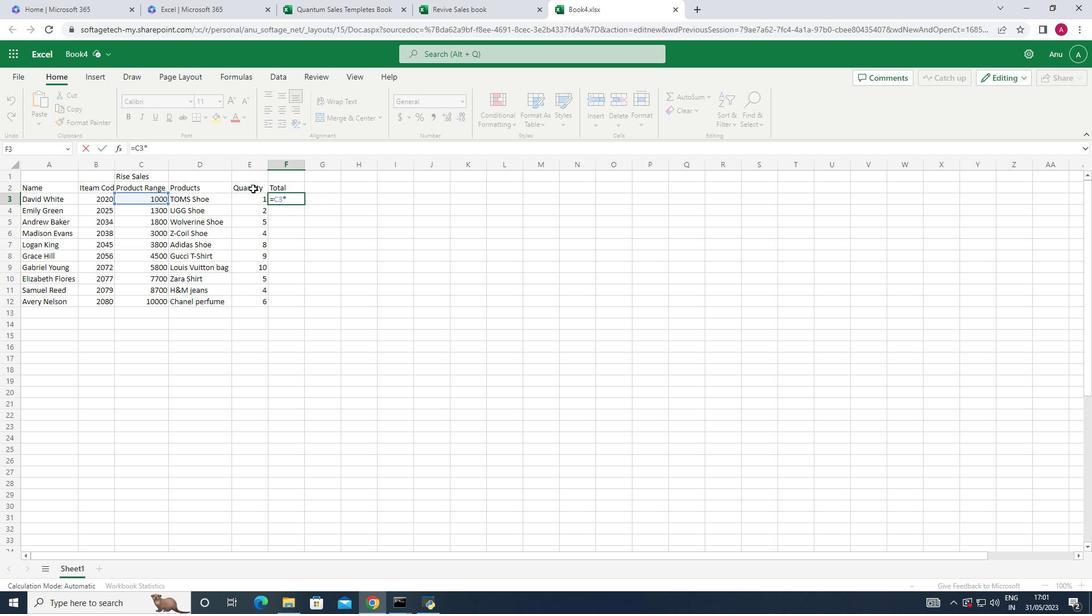 
Action: Mouse pressed left at (262, 202)
Screenshot: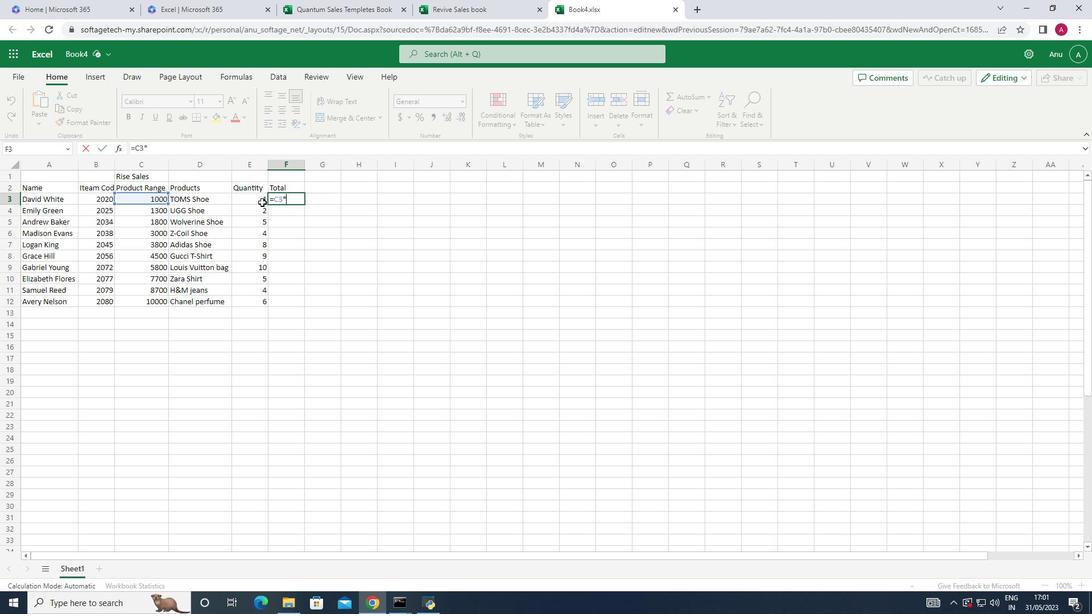 
Action: Mouse moved to (263, 202)
Screenshot: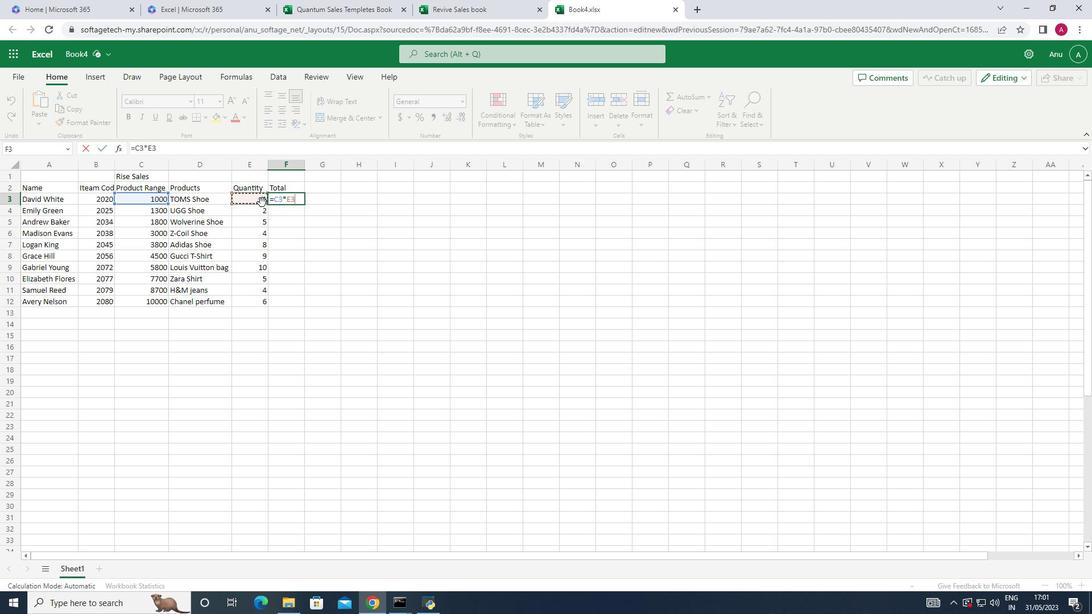 
Action: Key pressed <Key.enter>
Screenshot: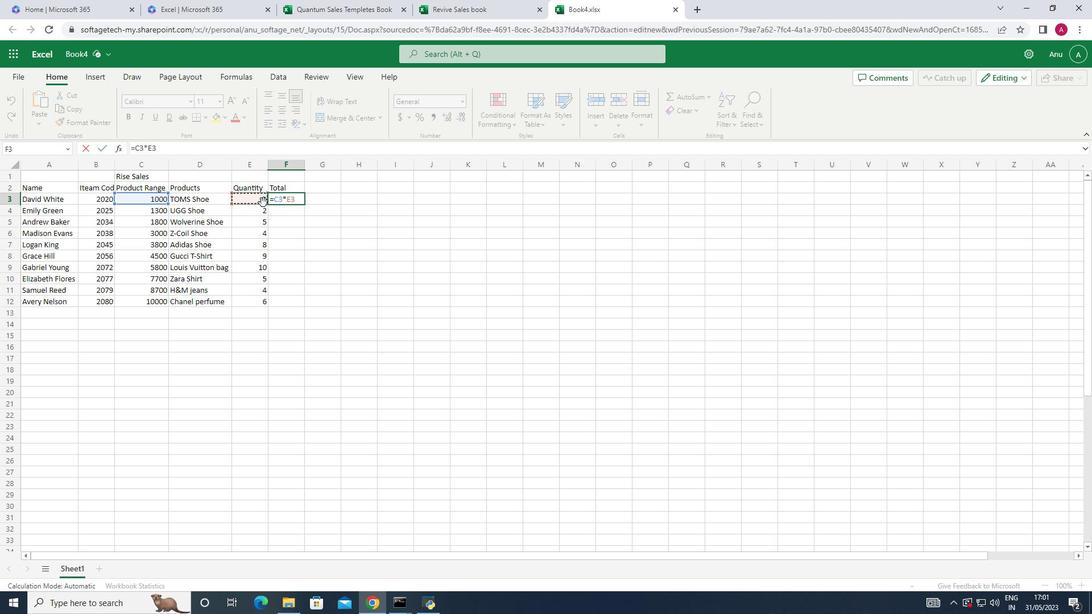 
Action: Mouse moved to (285, 200)
Screenshot: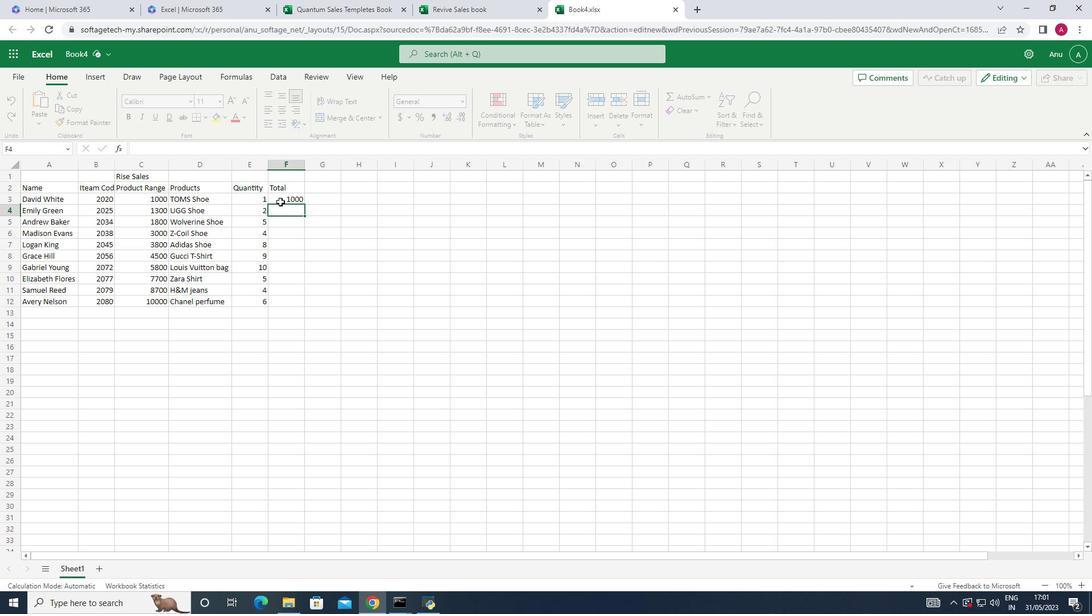 
Action: Mouse pressed left at (285, 200)
Screenshot: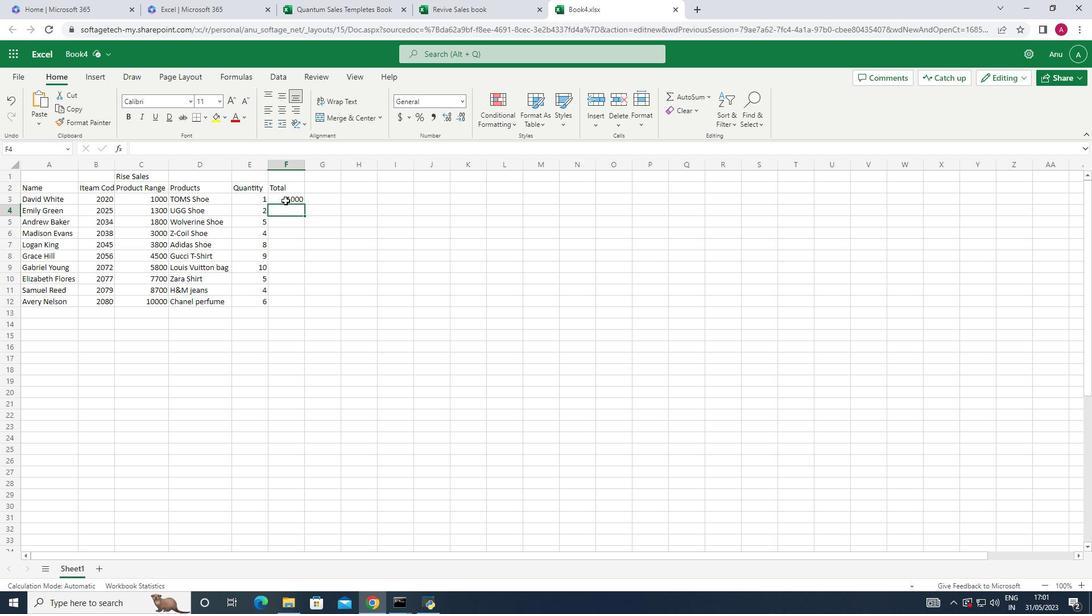 
Action: Mouse moved to (305, 203)
Screenshot: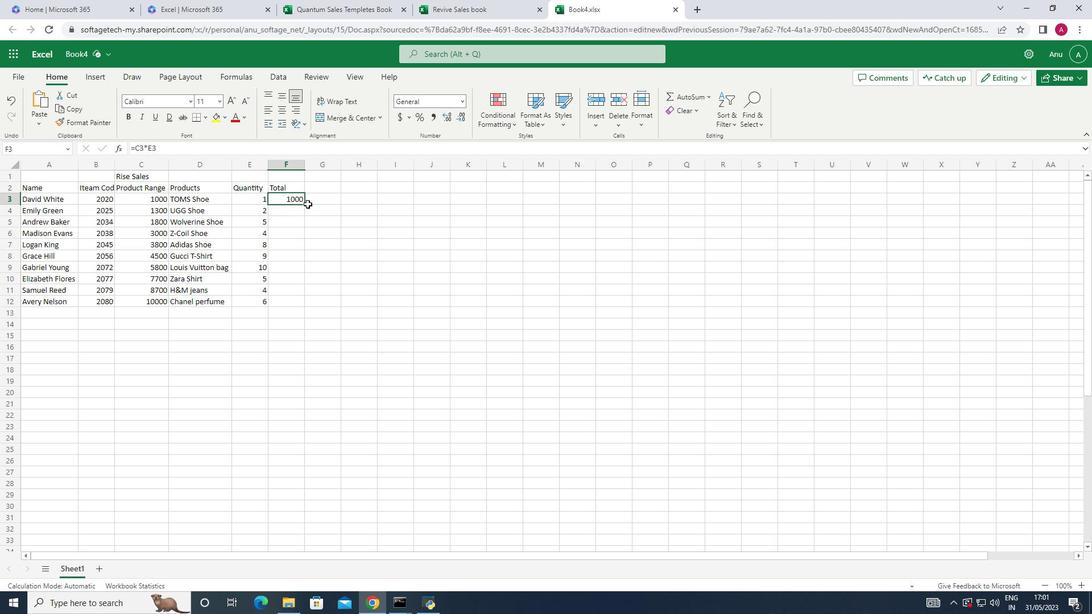 
Action: Mouse pressed left at (305, 203)
Screenshot: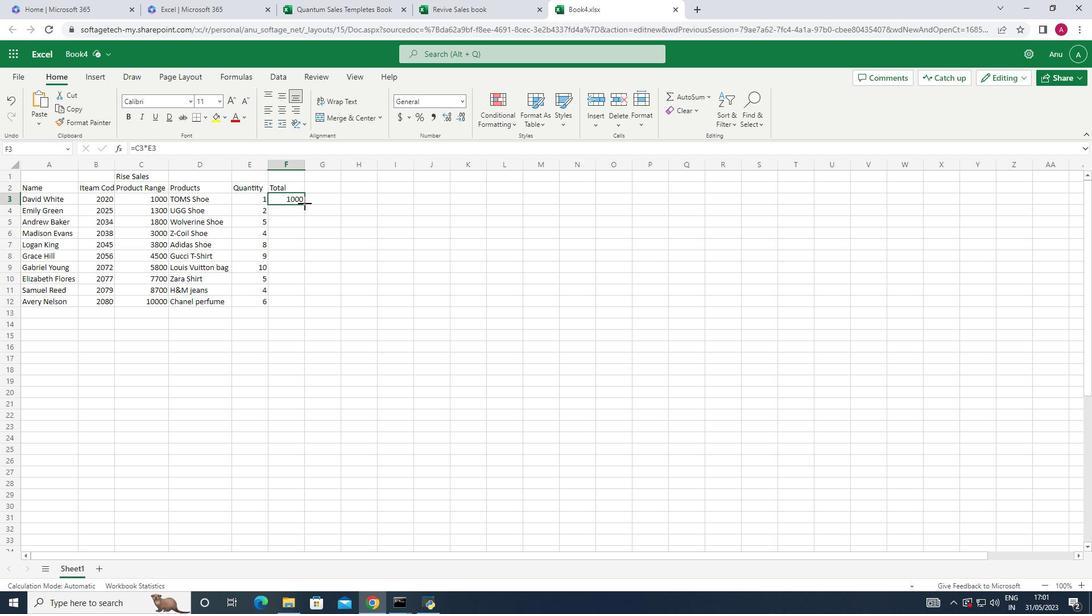 
Action: Mouse moved to (330, 184)
Screenshot: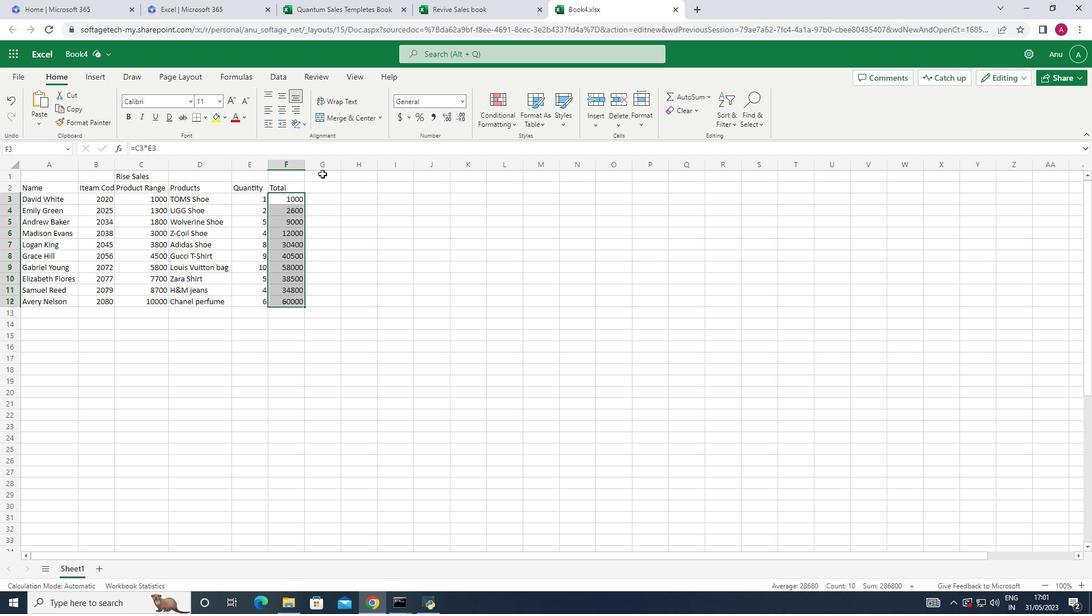 
Action: Mouse pressed left at (330, 184)
Screenshot: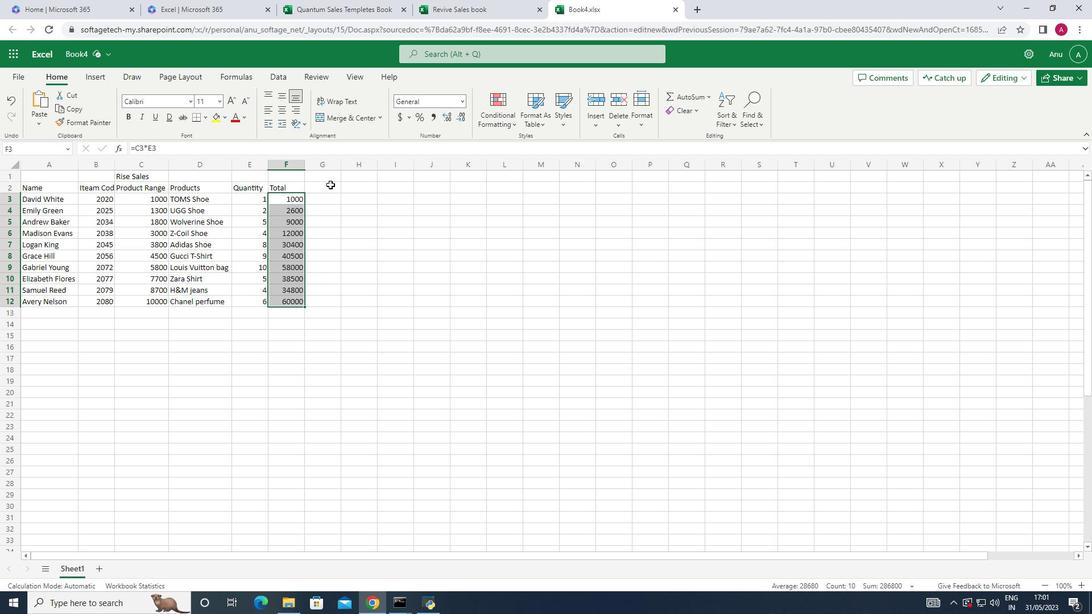 
Action: Mouse moved to (317, 182)
Screenshot: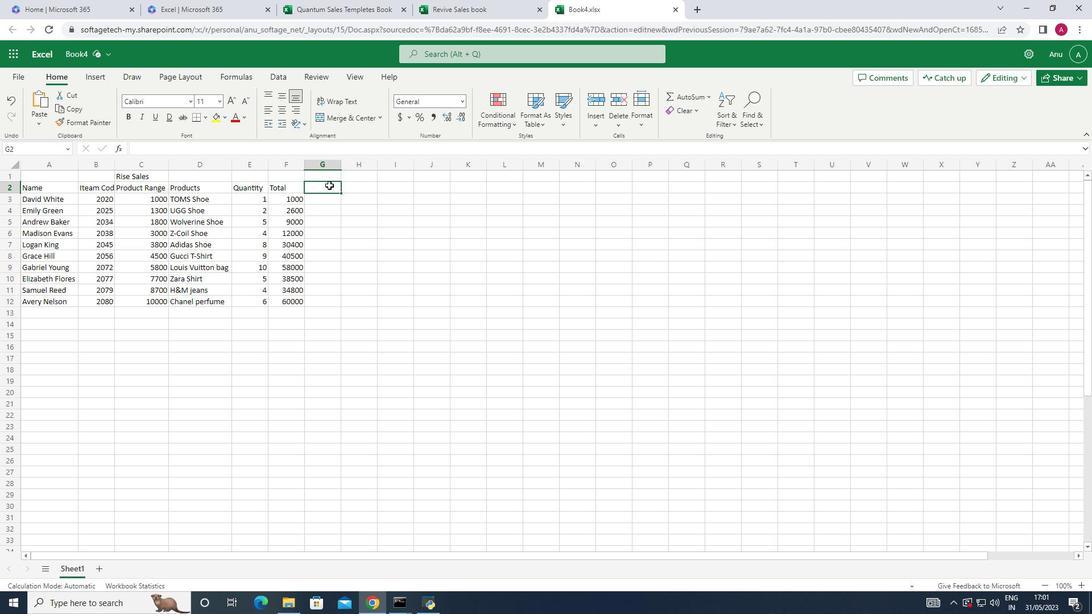 
Action: Key pressed <Key.shift>Commission
Screenshot: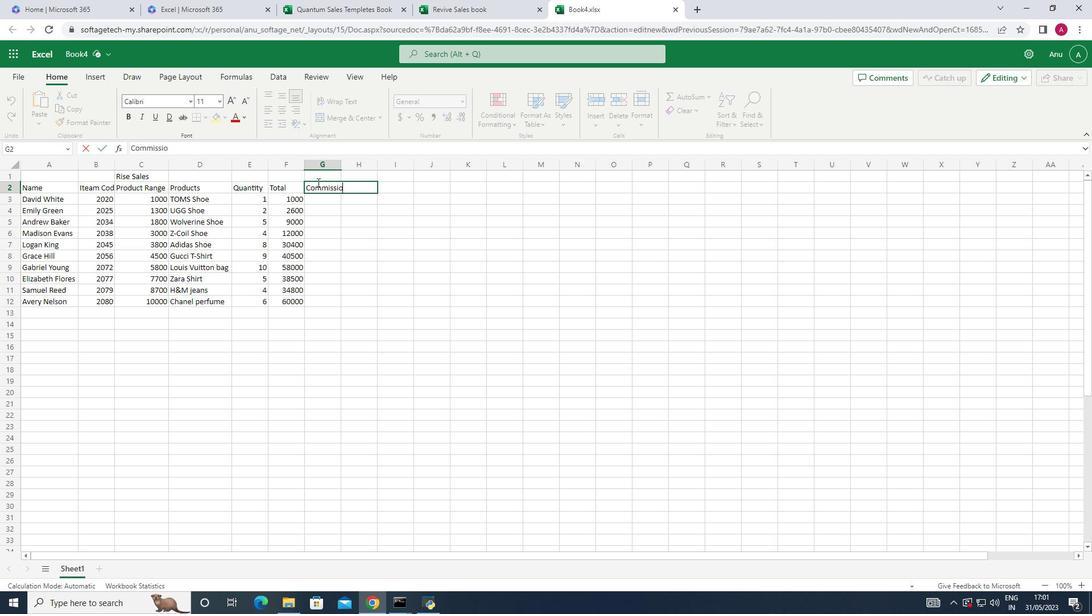 
Action: Mouse moved to (317, 198)
Screenshot: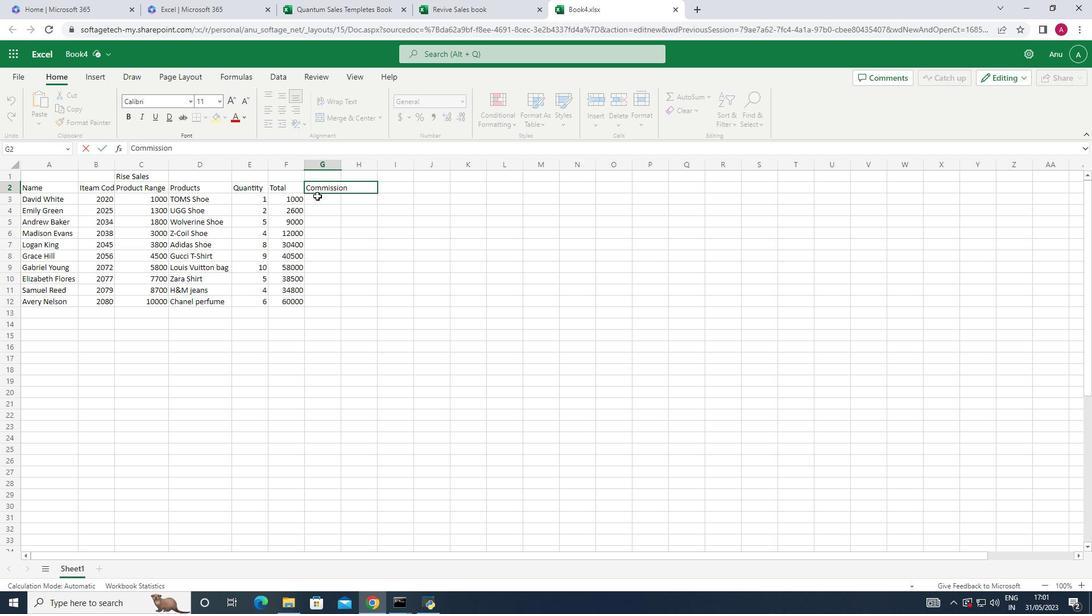 
Action: Mouse pressed left at (317, 198)
Screenshot: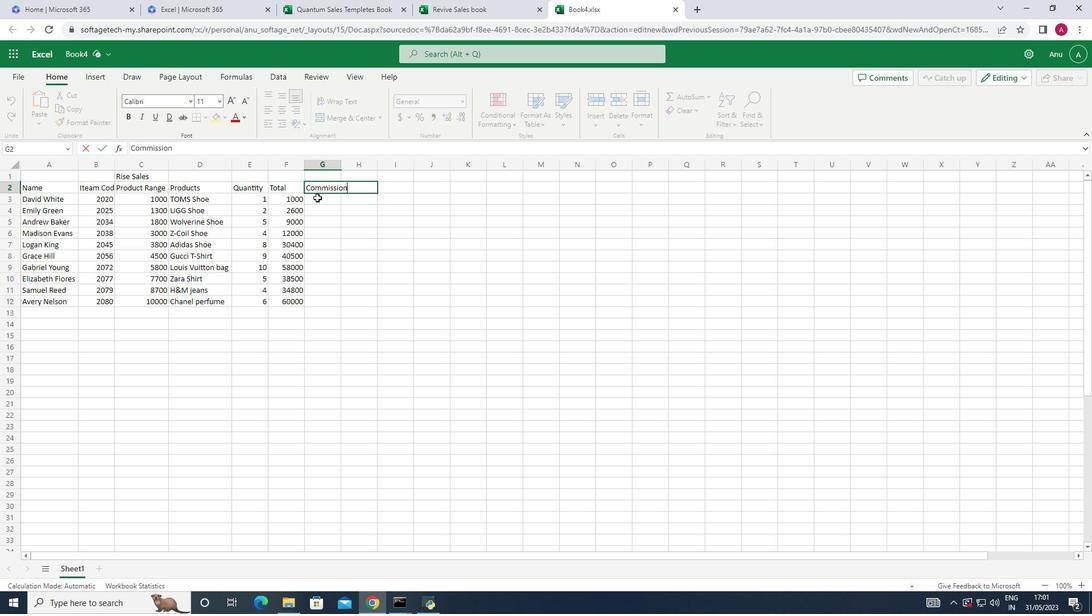 
Action: Key pressed =
Screenshot: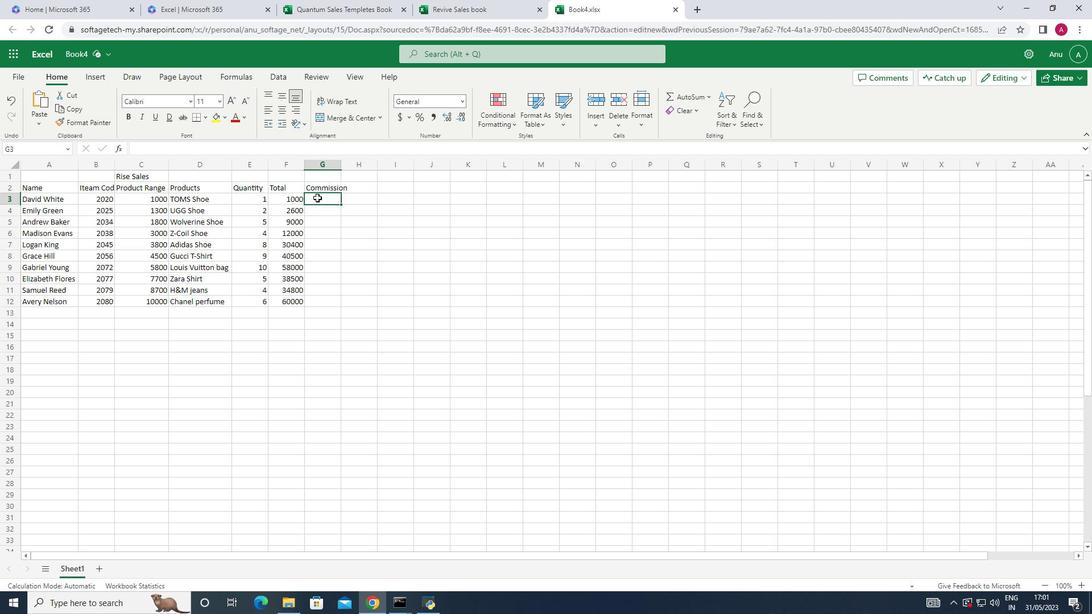
Action: Mouse moved to (293, 202)
Screenshot: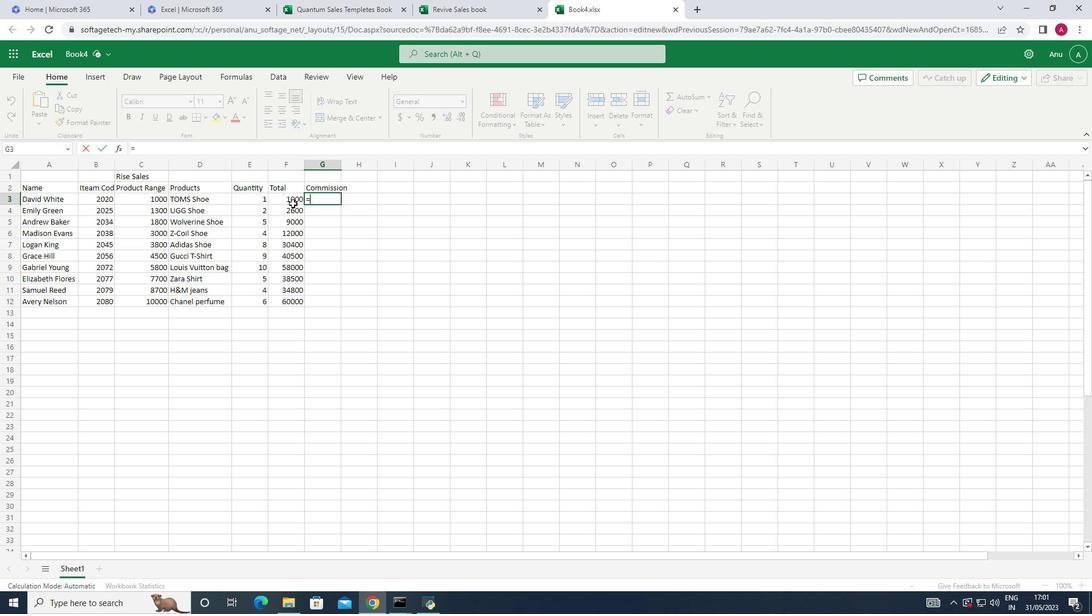 
Action: Mouse pressed left at (293, 202)
Screenshot: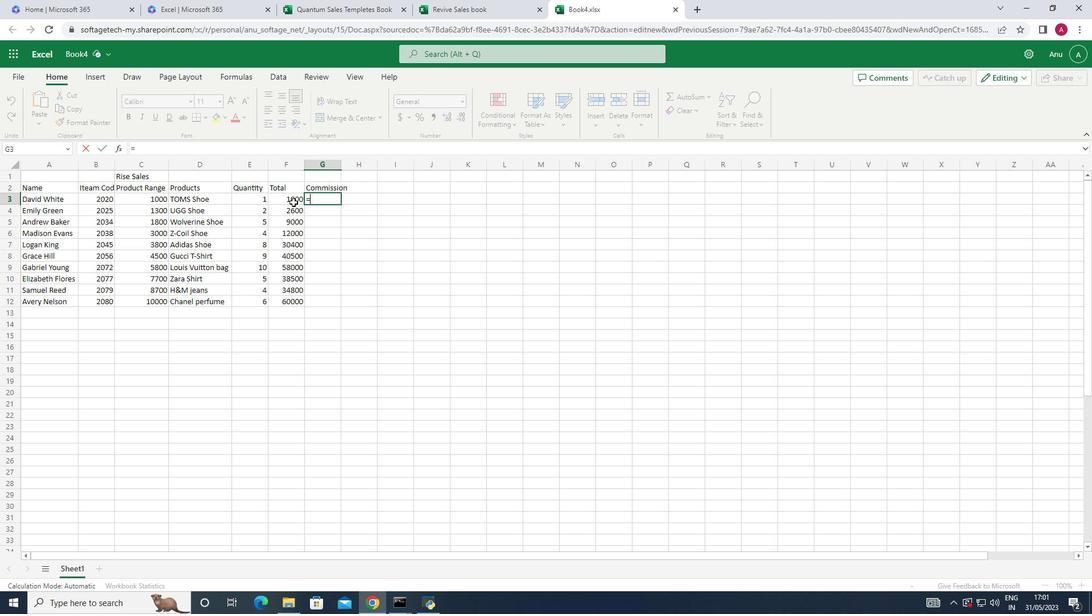 
Action: Key pressed *2<Key.shift_r><Key.shift_r><Key.shift_r><Key.shift_r><Key.shift_r><Key.shift_r><Key.shift_r><Key.shift_r><Key.shift_r><Key.shift_r><Key.shift_r><Key.shift_r><Key.shift_r><Key.shift_r><Key.shift_r><Key.shift_r><Key.shift_r>%<Key.enter>
Screenshot: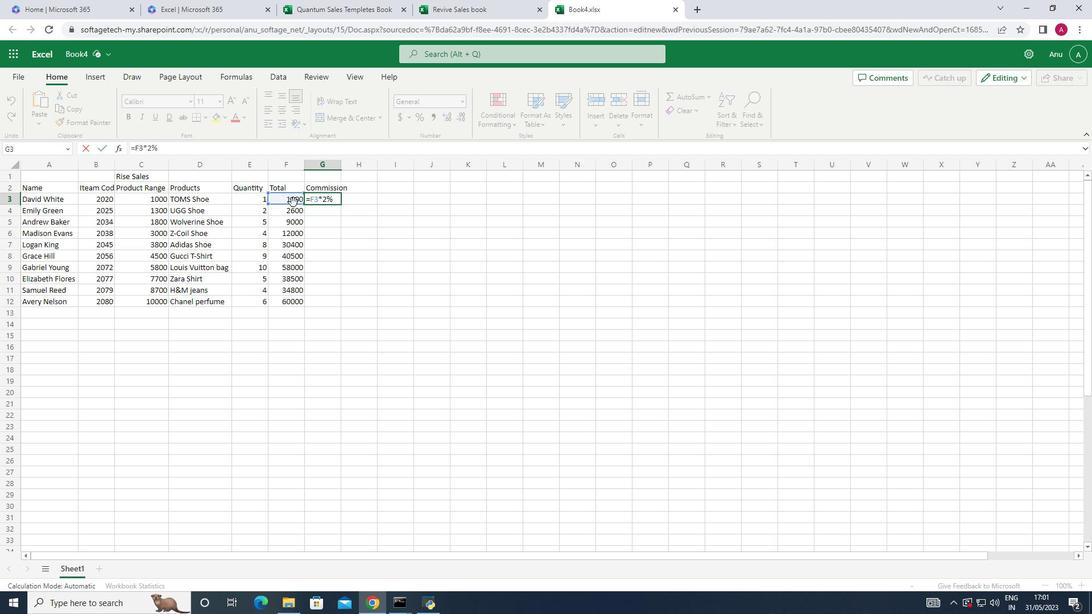 
Action: Mouse moved to (317, 203)
Screenshot: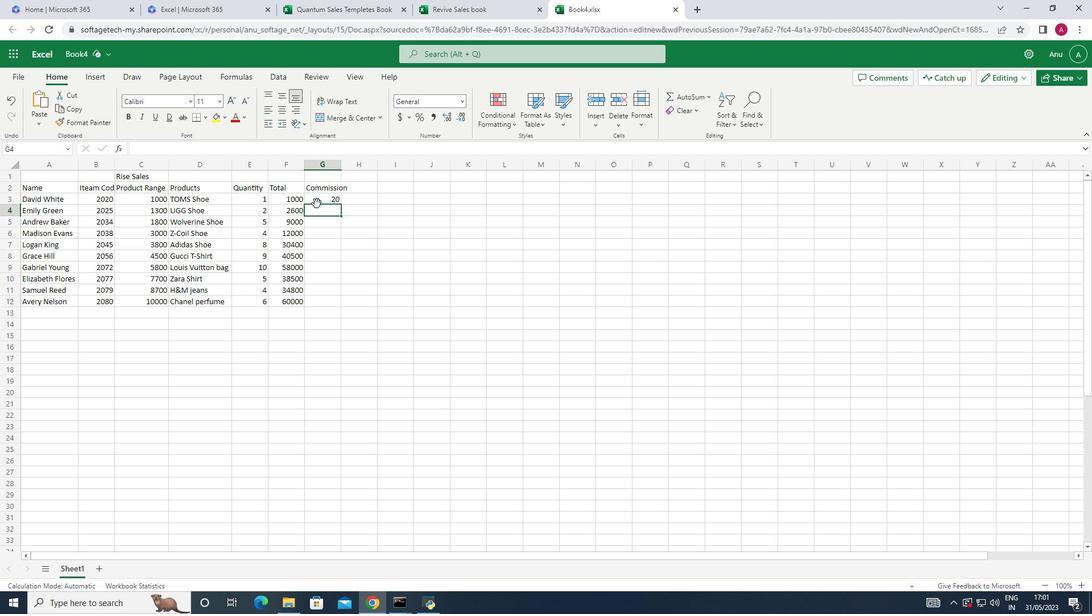
Action: Mouse pressed left at (317, 203)
Screenshot: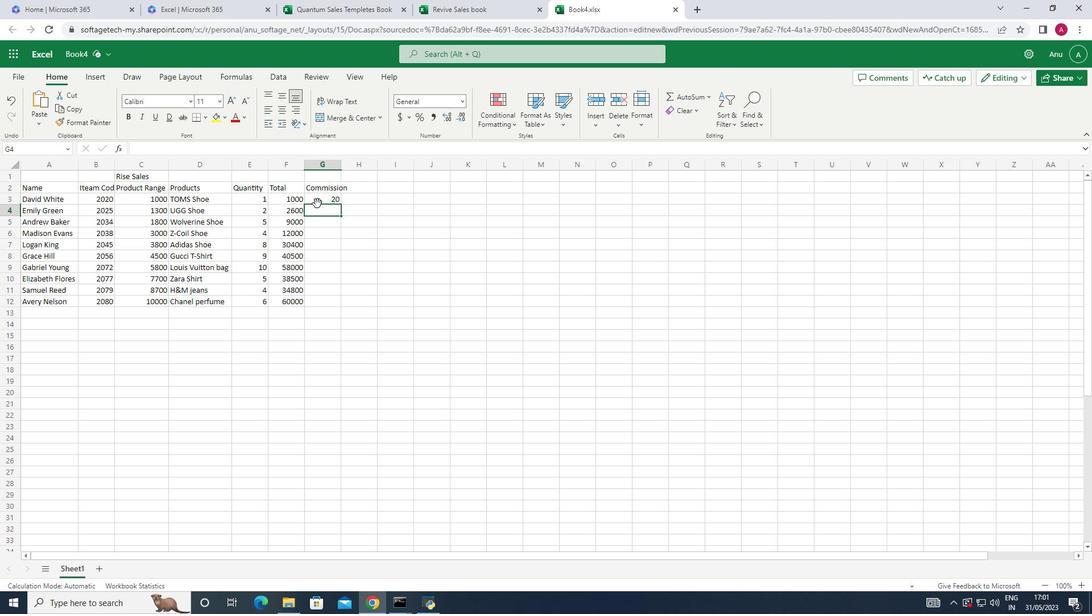 
Action: Mouse moved to (341, 206)
Screenshot: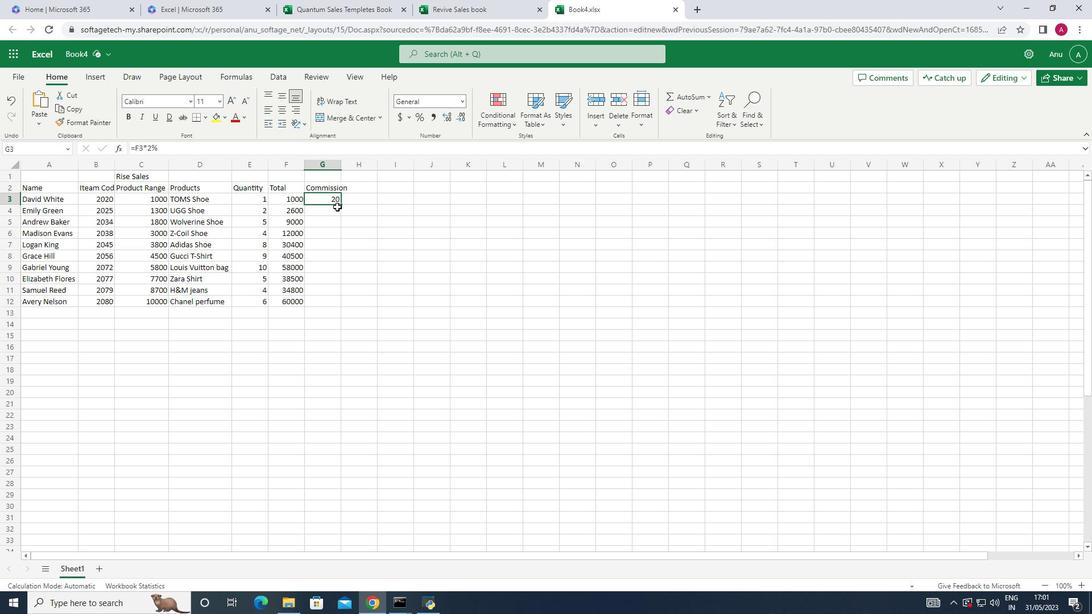 
Action: Mouse pressed left at (341, 206)
Screenshot: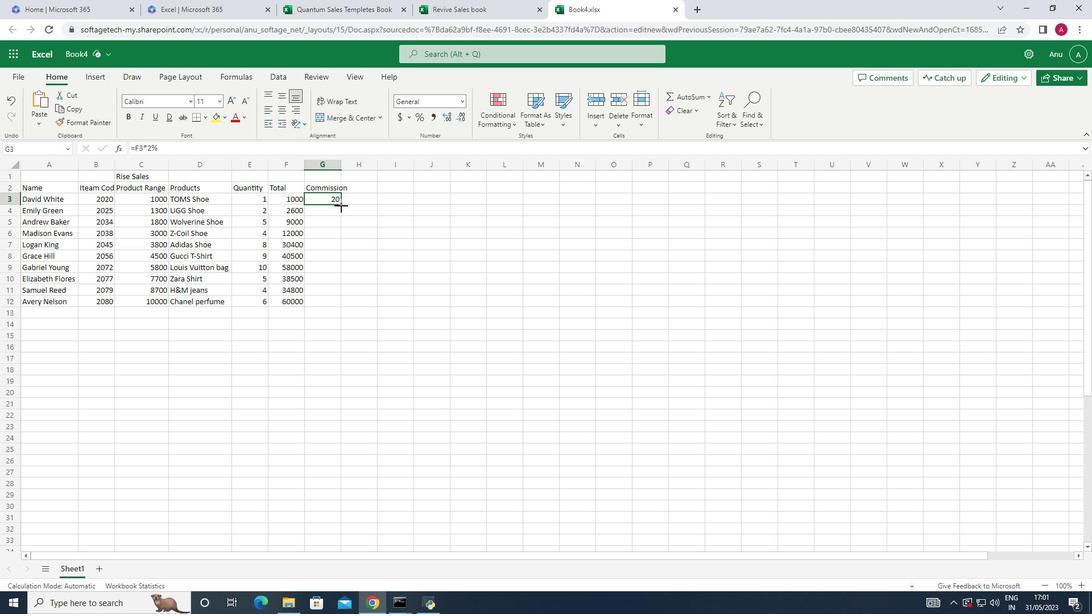 
Action: Mouse moved to (313, 349)
Screenshot: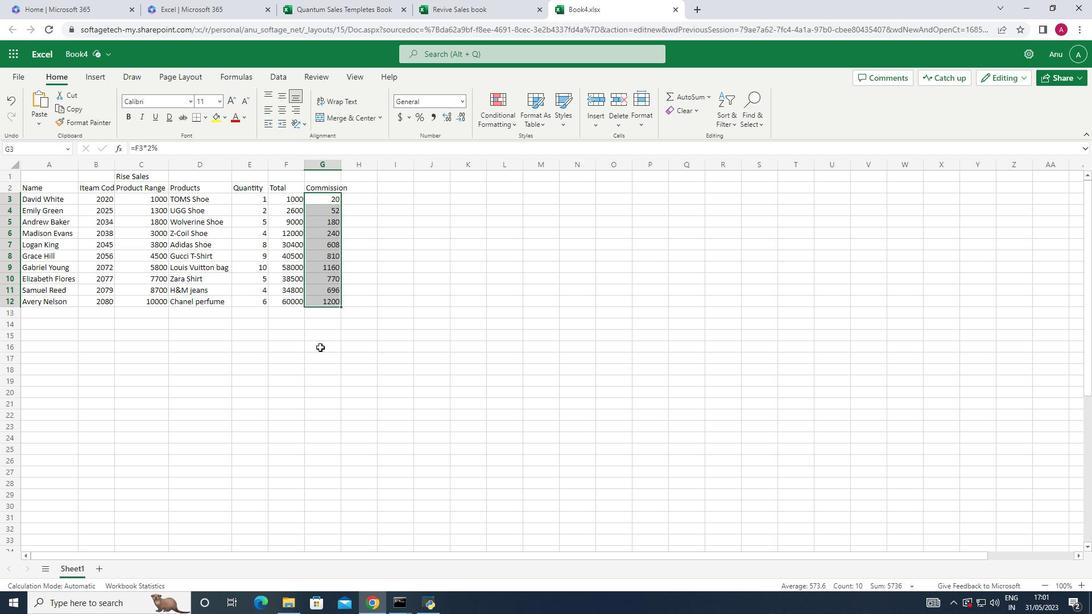 
Action: Mouse pressed left at (313, 349)
Screenshot: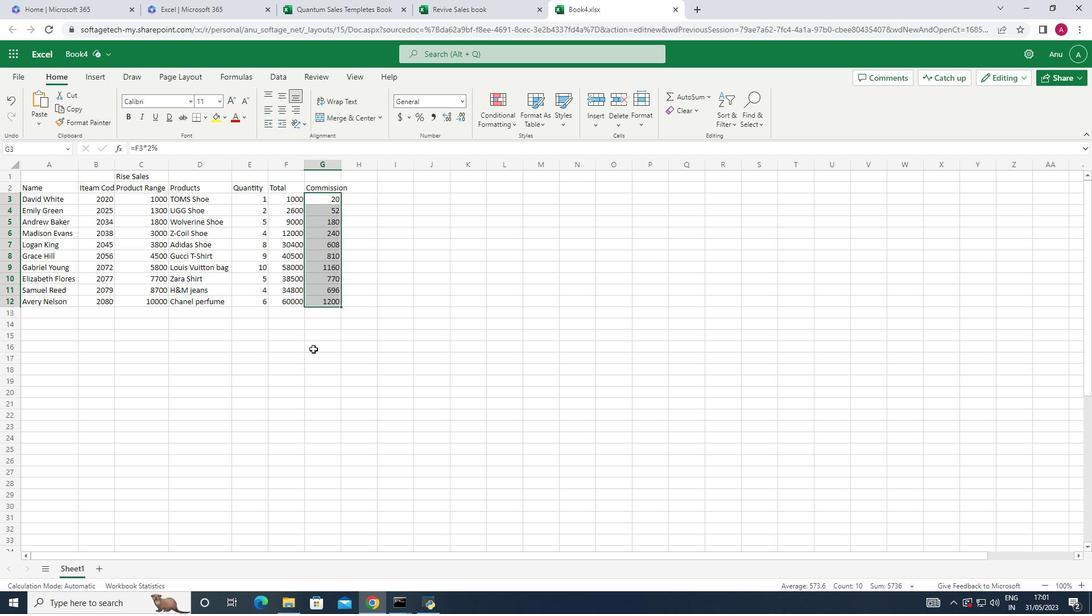 
Action: Mouse moved to (113, 161)
Screenshot: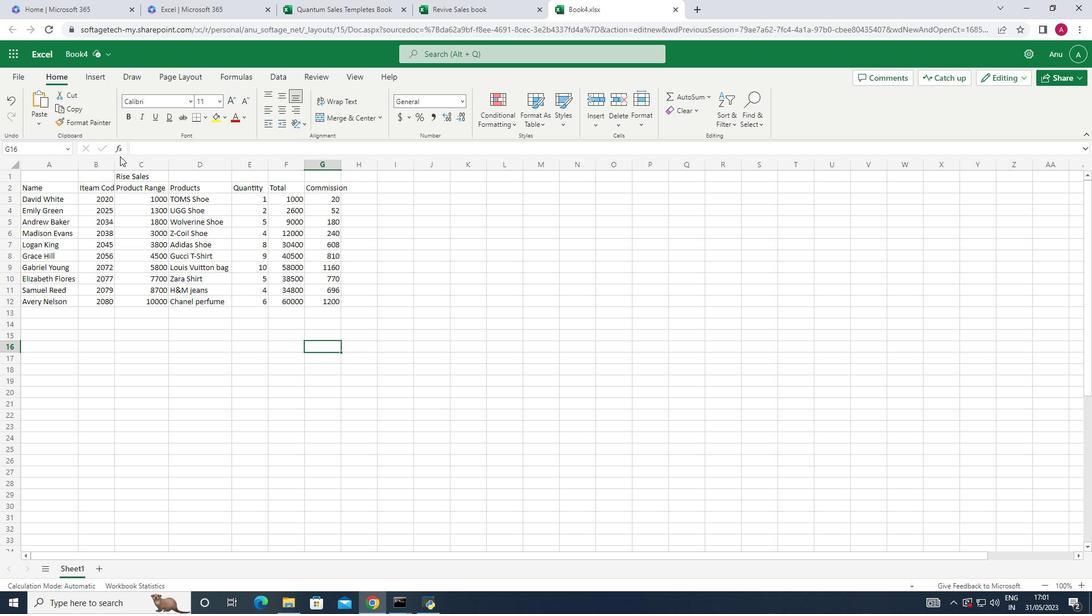
Action: Mouse pressed left at (113, 161)
Screenshot: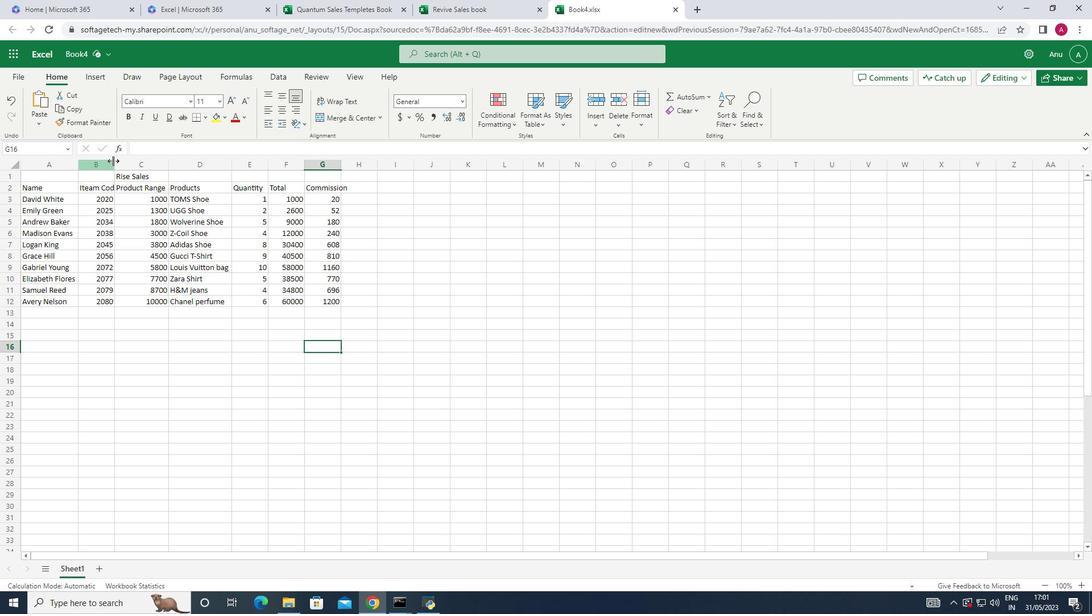 
Action: Mouse pressed left at (113, 161)
Screenshot: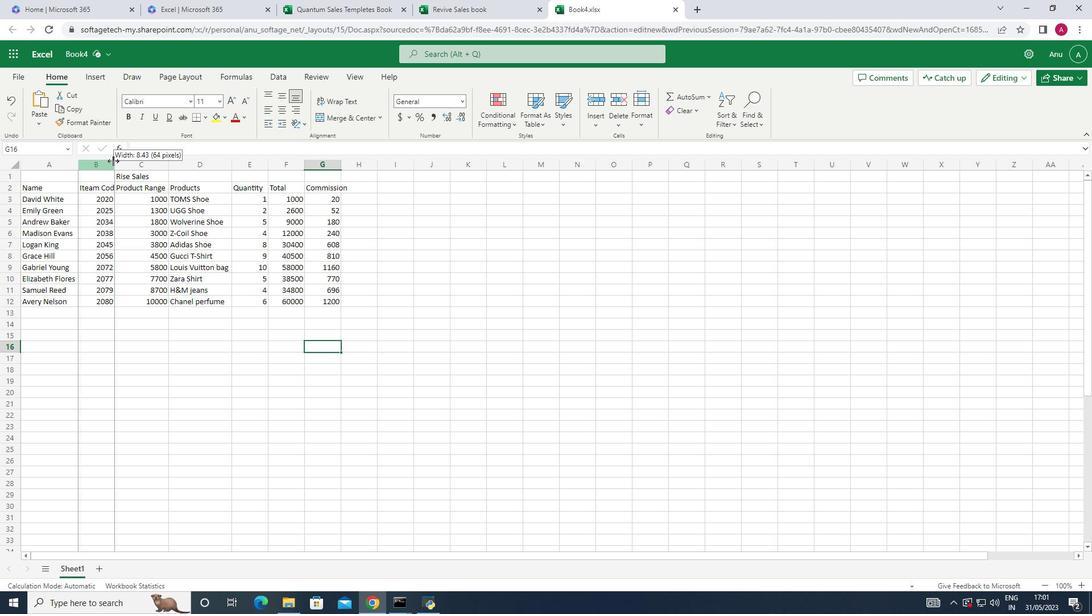 
Action: Mouse moved to (186, 365)
Screenshot: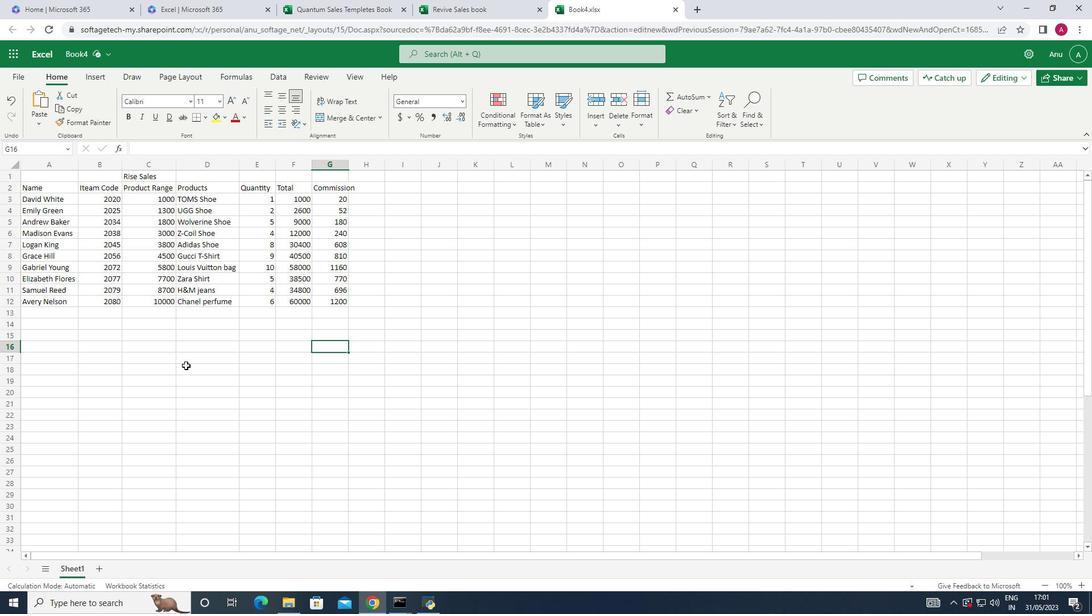 
Action: Mouse pressed left at (186, 365)
Screenshot: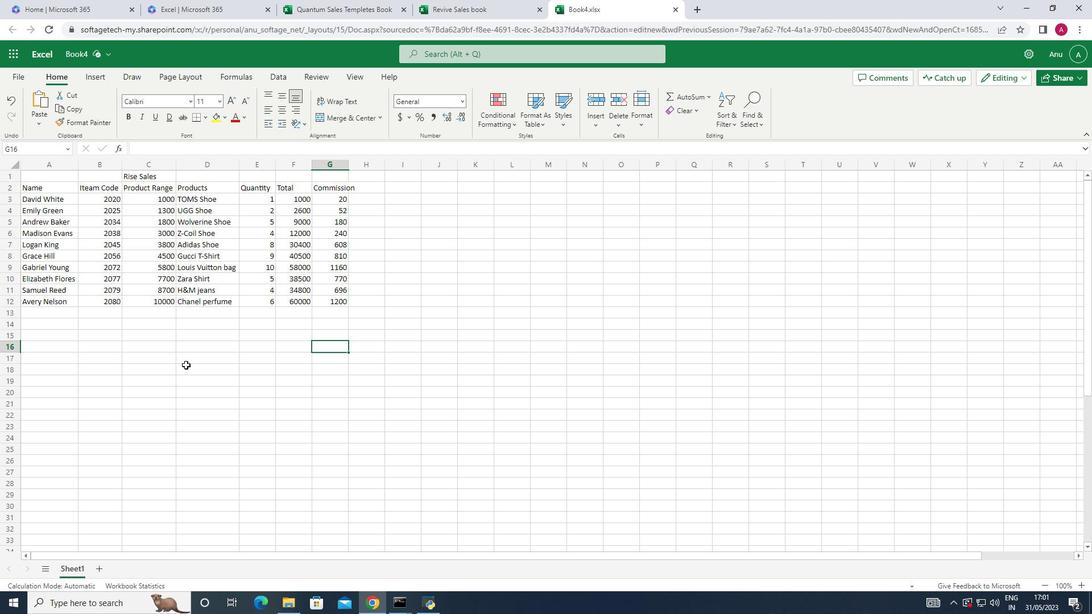 
Action: Mouse moved to (176, 360)
Screenshot: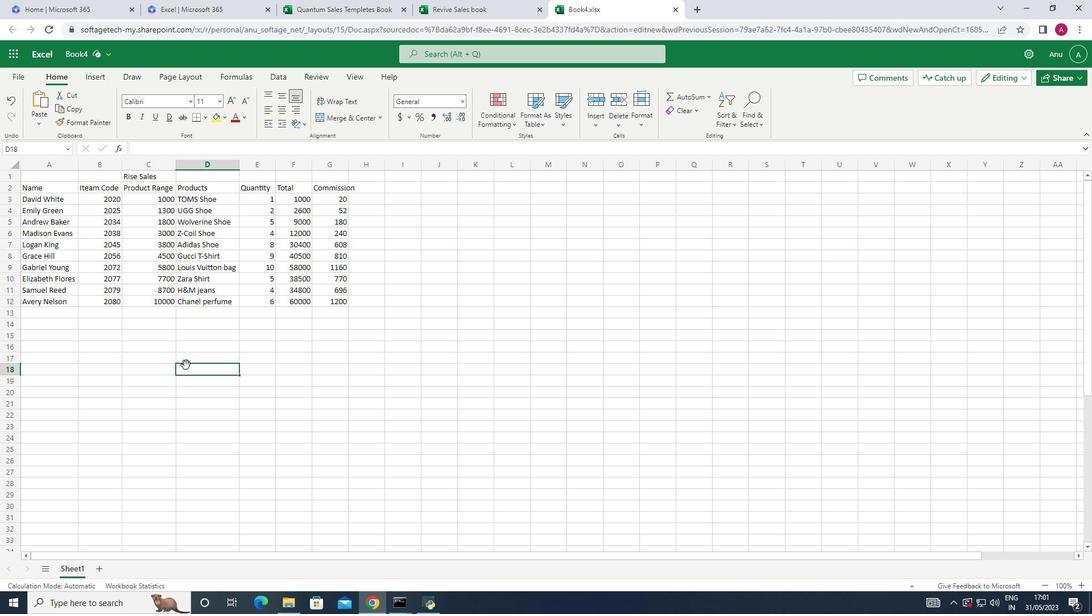 
